 Task: Open Card Horticulture Review in Board Business Process Automation to Workspace Consulting and add a team member Softage.4@softage.net, a label Green, a checklist Financial Planning and Analysis, an attachment from Trello, a color Green and finally, add a card description 'Develop and launch new customer referral program for B2C market' and a comment 'This task presents an opportunity to demonstrate our leadership and decision-making skills, making informed choices and taking action.'. Add a start date 'Jan 08, 1900' with a due date 'Jan 15, 1900'
Action: Mouse moved to (456, 148)
Screenshot: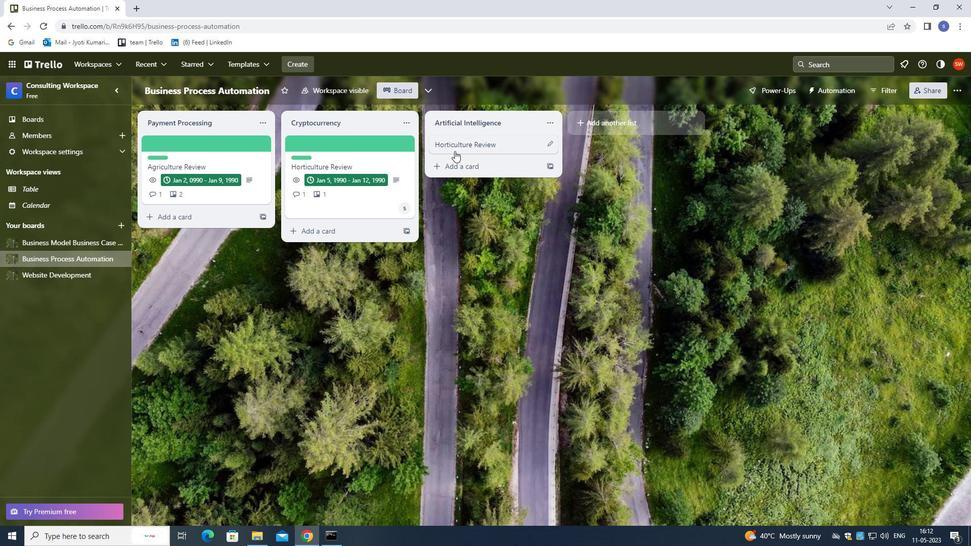 
Action: Mouse pressed left at (456, 148)
Screenshot: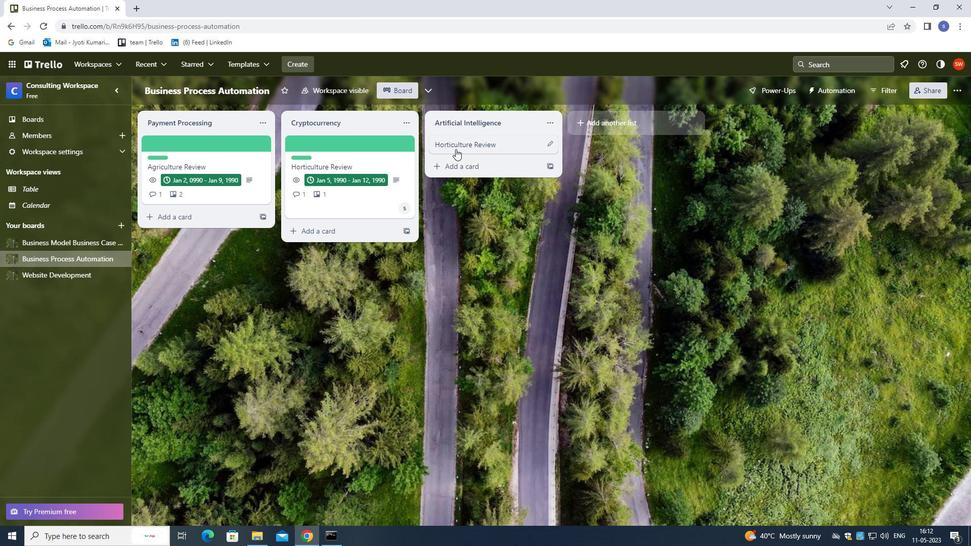 
Action: Mouse moved to (638, 175)
Screenshot: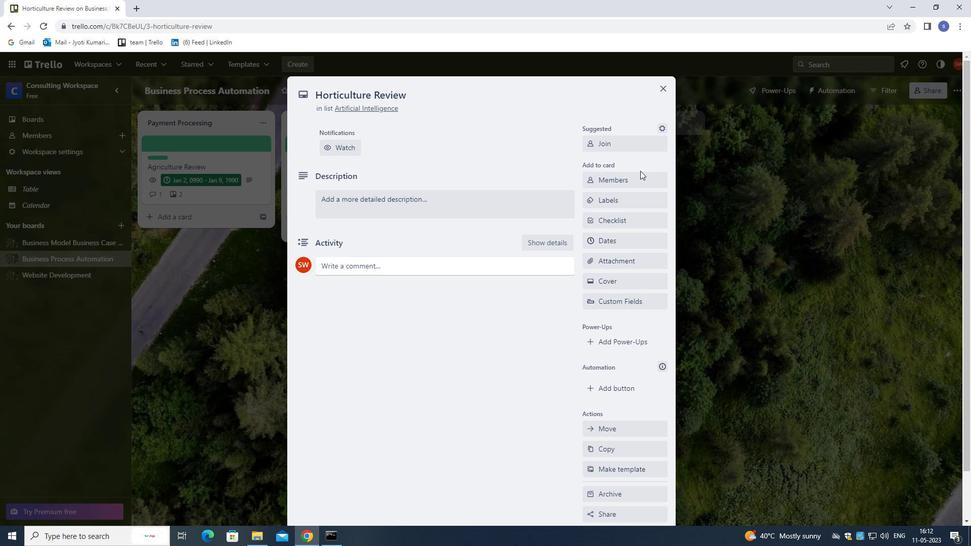
Action: Mouse pressed left at (638, 175)
Screenshot: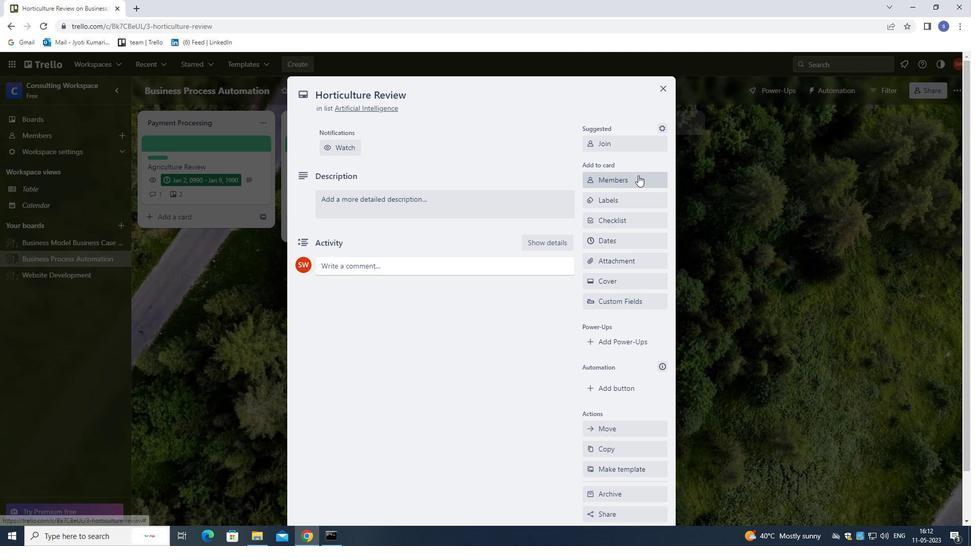
Action: Mouse moved to (314, 0)
Screenshot: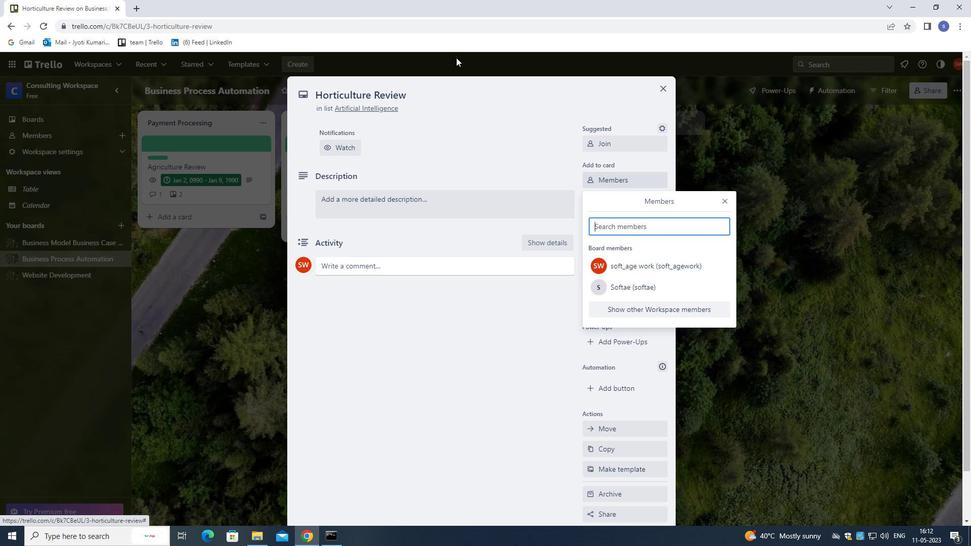 
Action: Key pressed softage.4<Key.shift>@SOFTAGE.NET
Screenshot: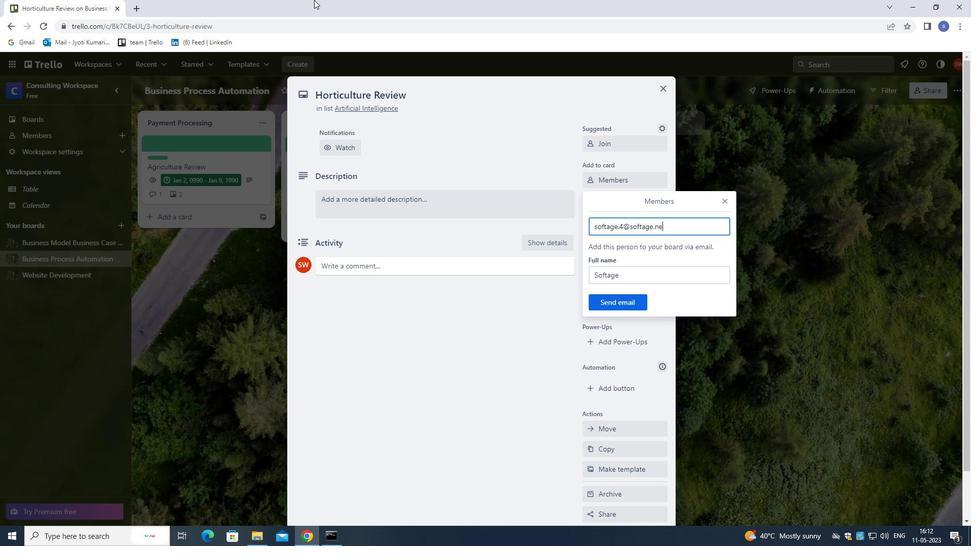 
Action: Mouse moved to (608, 302)
Screenshot: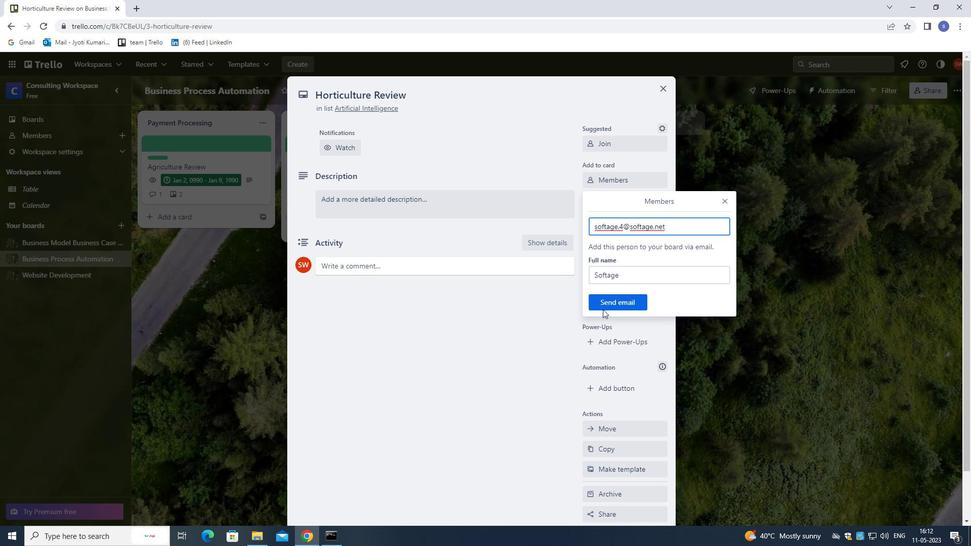
Action: Mouse pressed left at (608, 302)
Screenshot: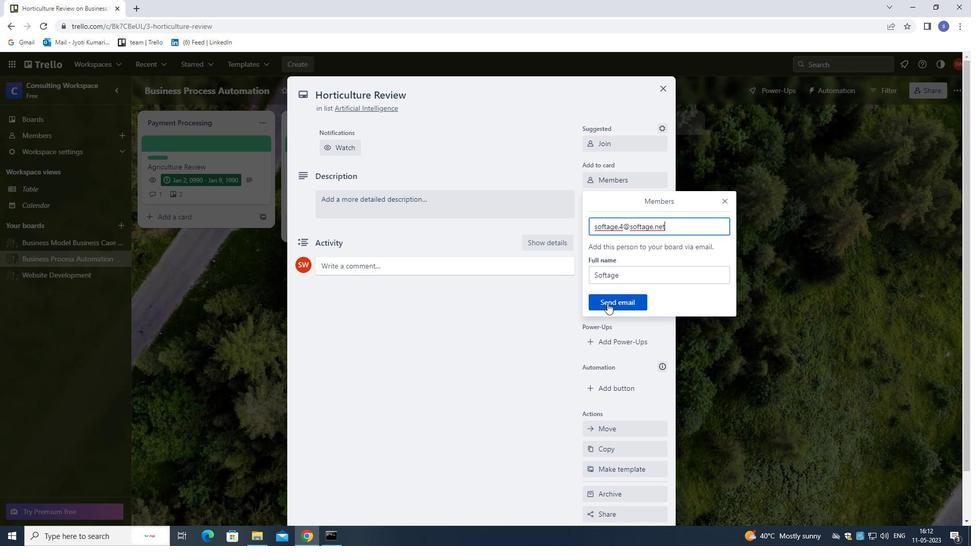 
Action: Mouse moved to (616, 201)
Screenshot: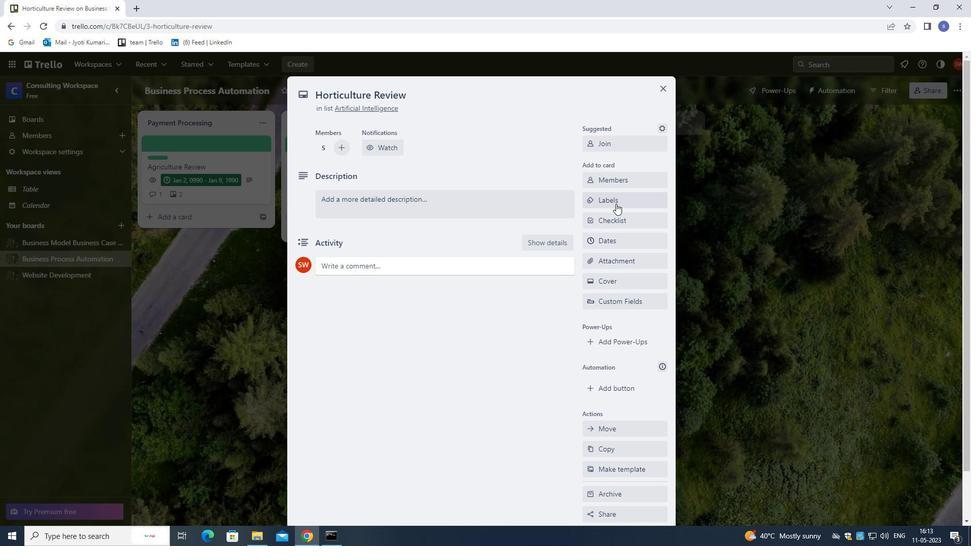 
Action: Mouse pressed left at (616, 201)
Screenshot: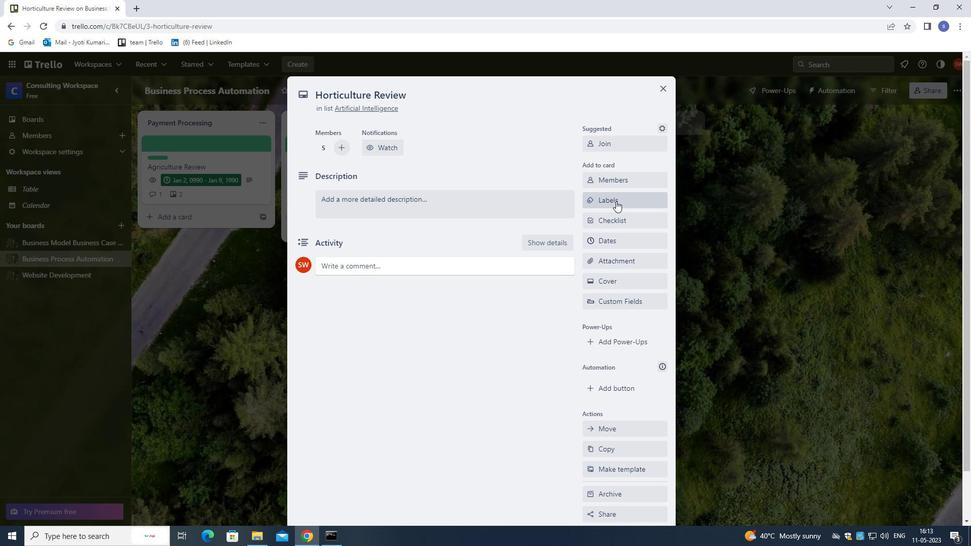 
Action: Mouse moved to (613, 201)
Screenshot: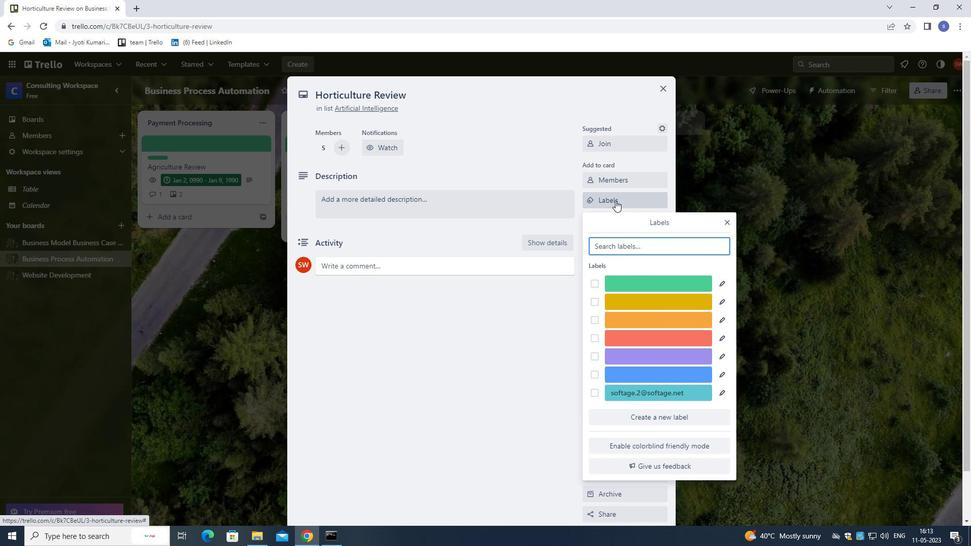 
Action: Key pressed G
Screenshot: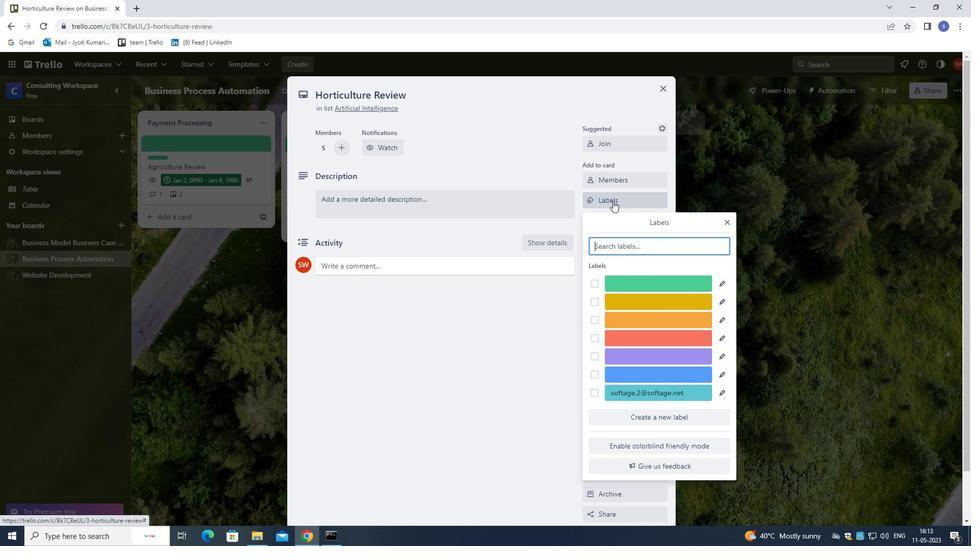 
Action: Mouse moved to (596, 283)
Screenshot: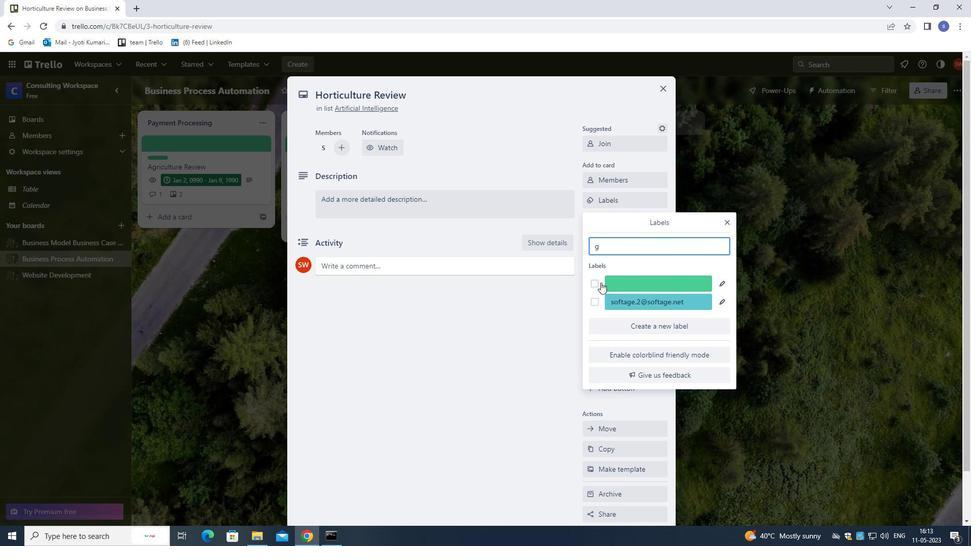 
Action: Mouse pressed left at (596, 283)
Screenshot: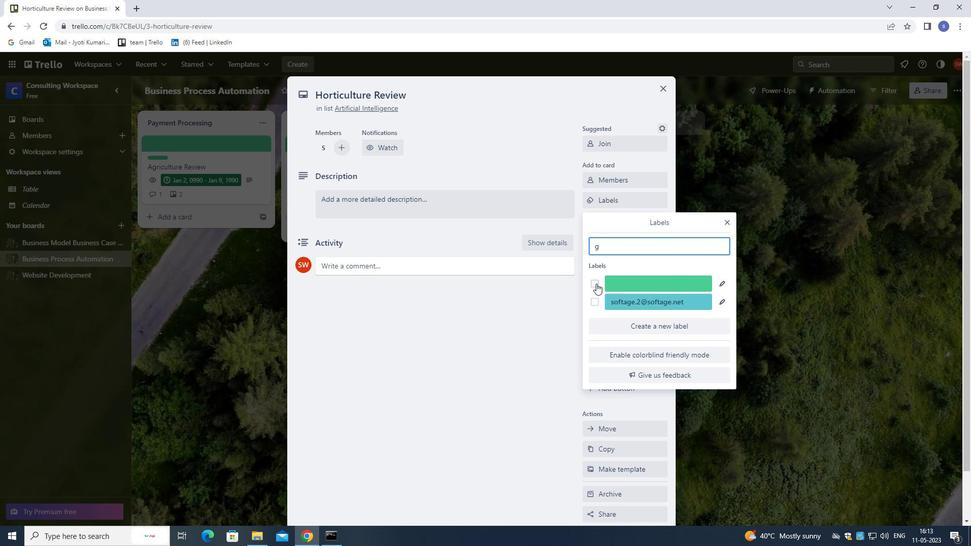 
Action: Mouse moved to (728, 225)
Screenshot: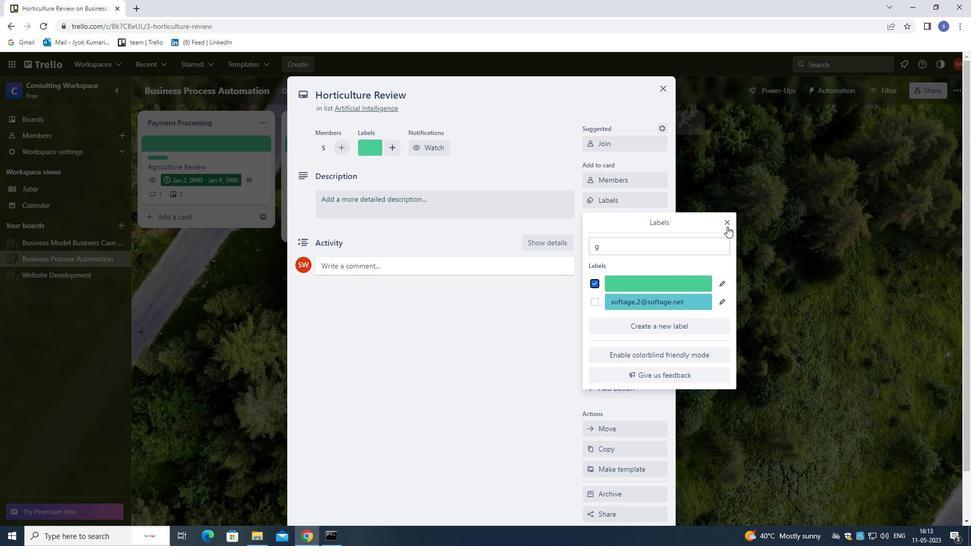 
Action: Mouse pressed left at (728, 225)
Screenshot: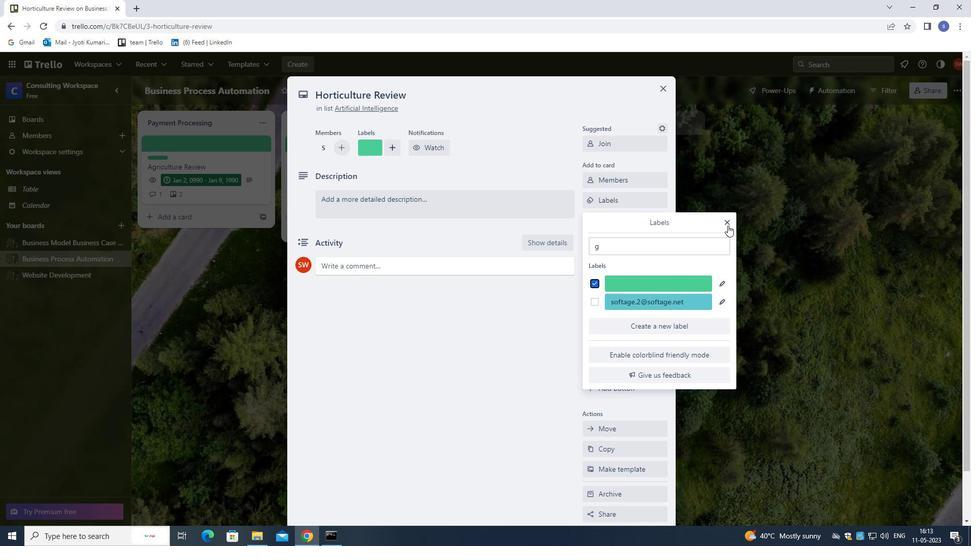 
Action: Mouse moved to (627, 220)
Screenshot: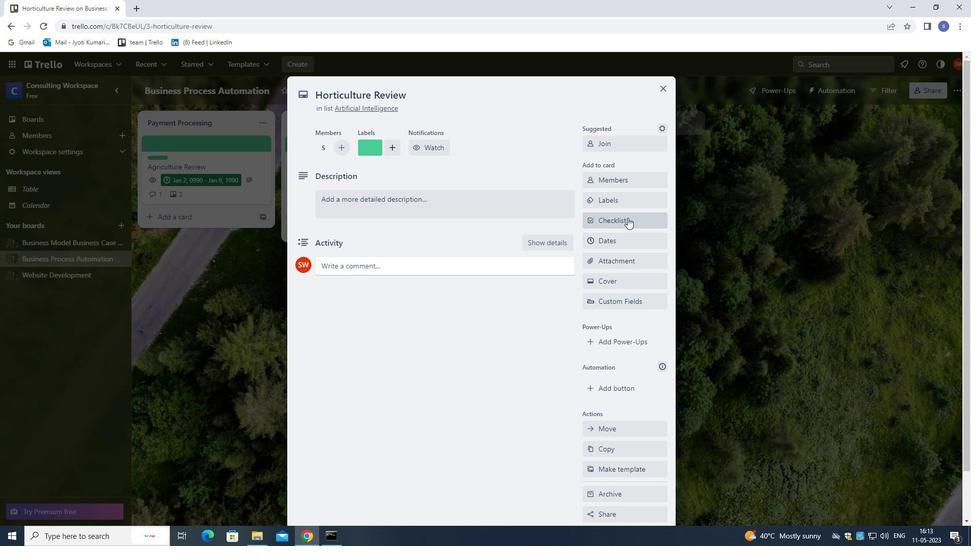 
Action: Mouse pressed left at (627, 220)
Screenshot: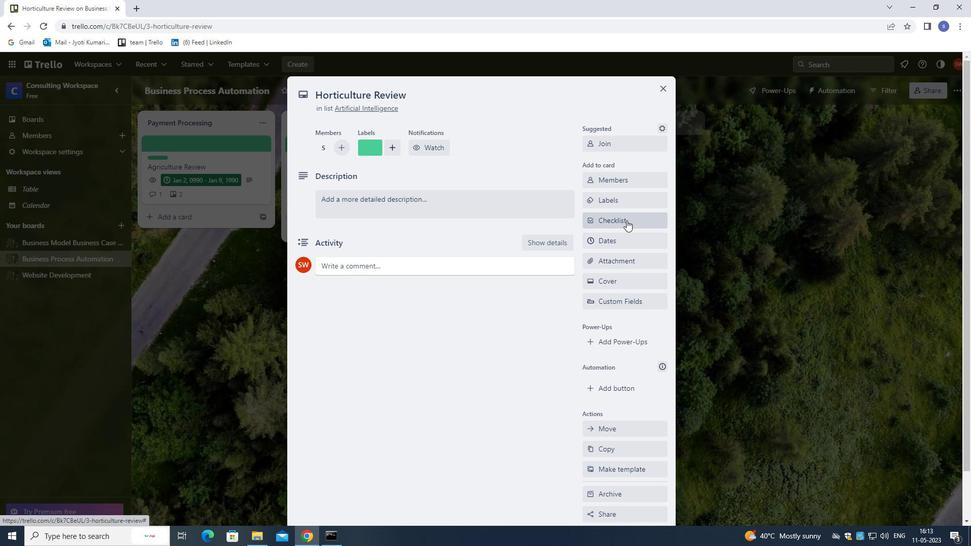 
Action: Mouse moved to (449, 89)
Screenshot: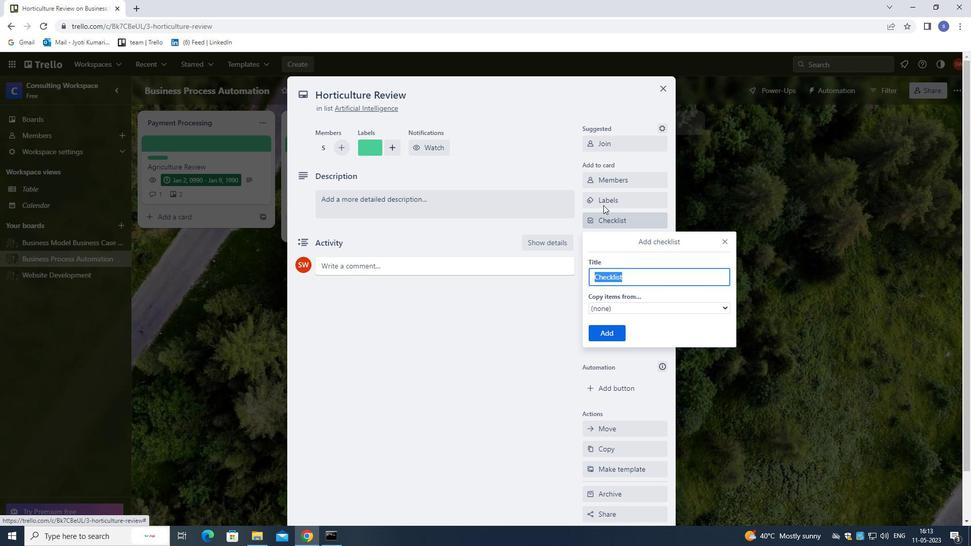 
Action: Key pressed <Key.shift>FINANCIAL
Screenshot: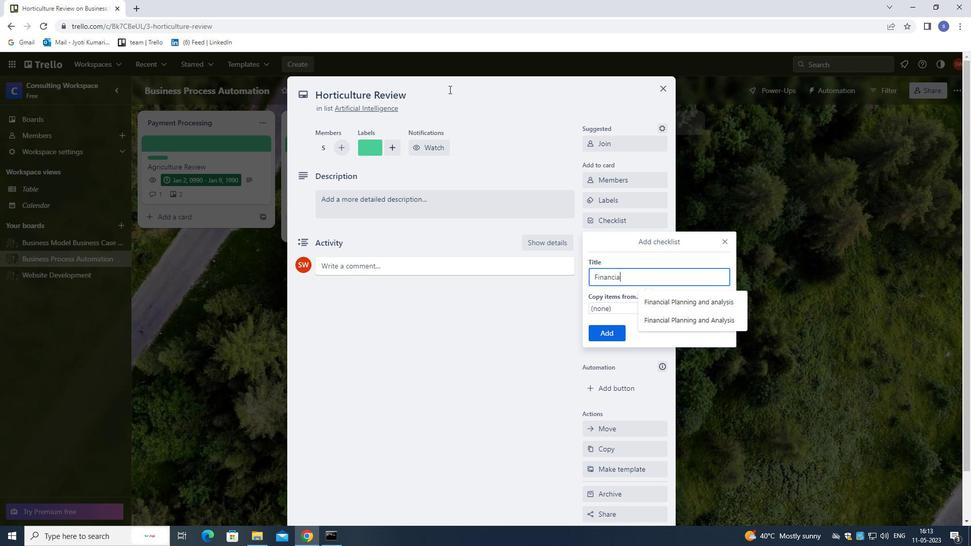 
Action: Mouse moved to (659, 306)
Screenshot: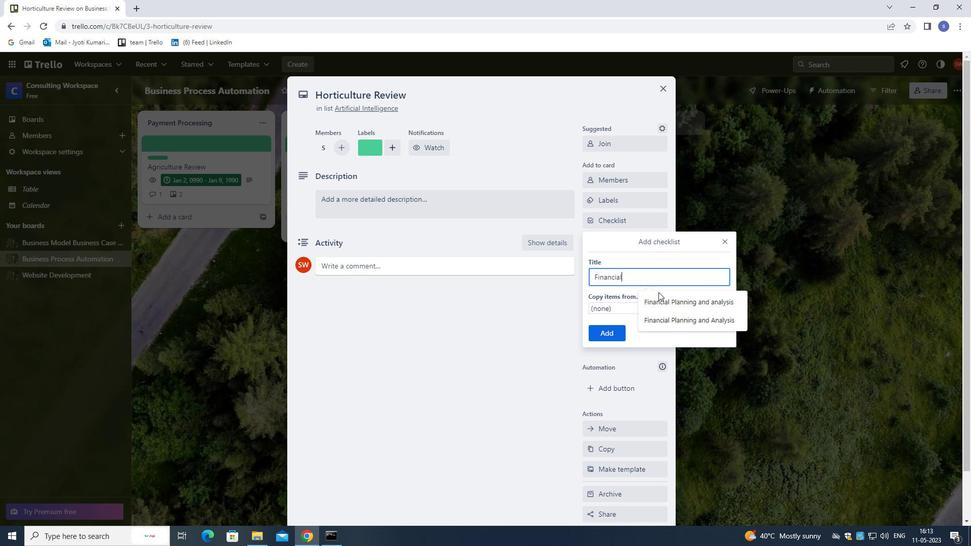 
Action: Mouse pressed left at (659, 306)
Screenshot: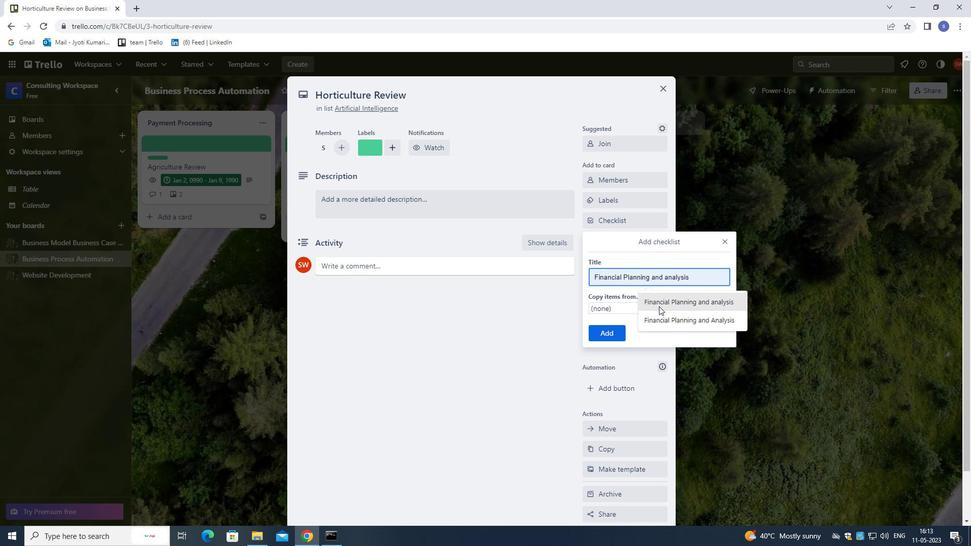 
Action: Mouse moved to (617, 330)
Screenshot: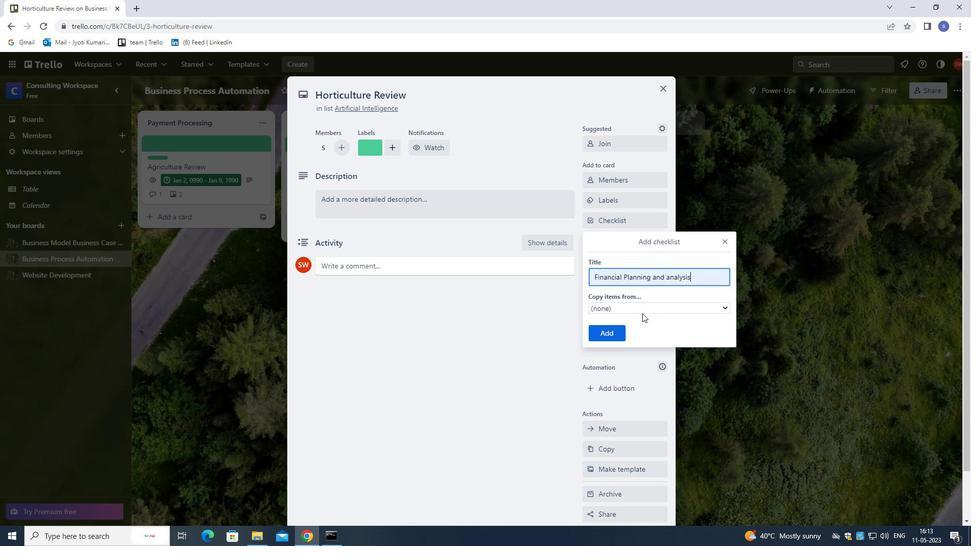 
Action: Mouse pressed left at (617, 330)
Screenshot: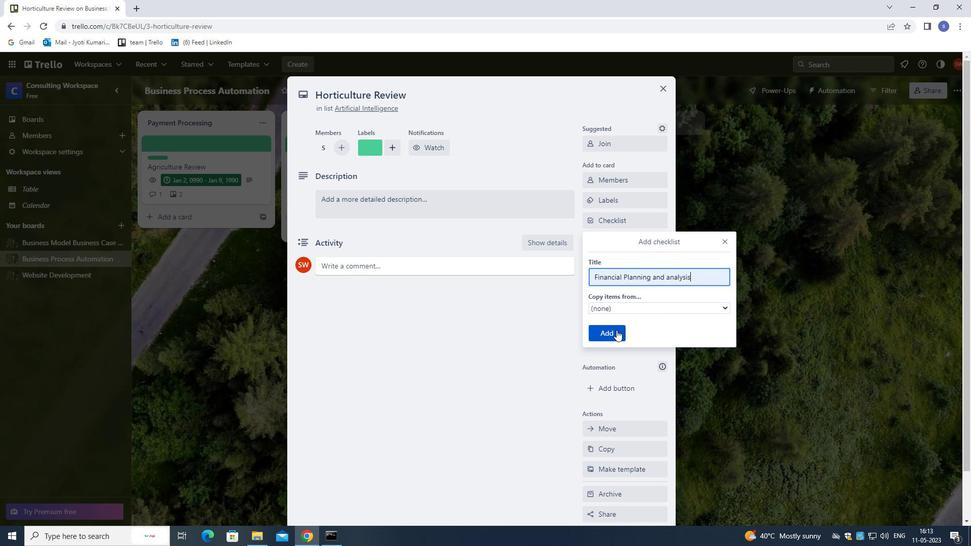 
Action: Mouse moved to (619, 244)
Screenshot: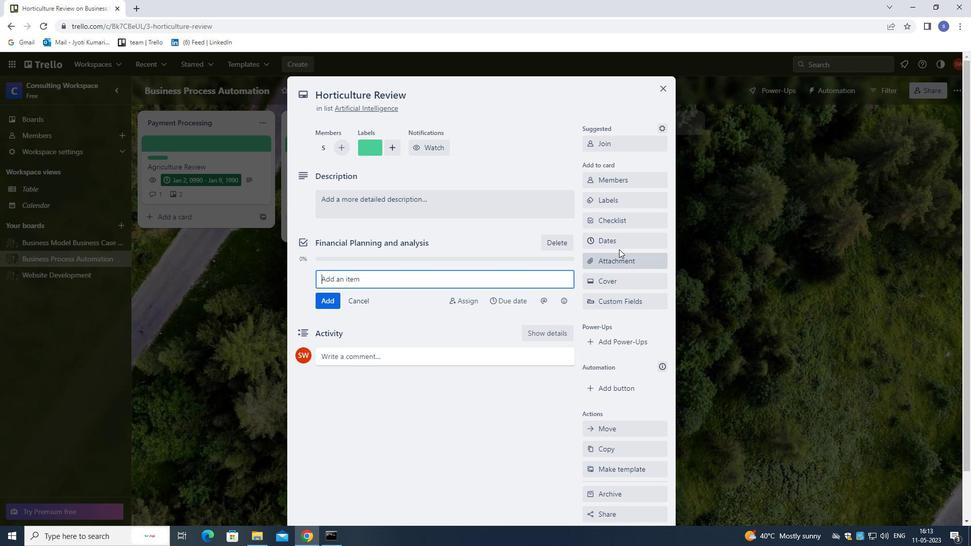 
Action: Mouse pressed left at (619, 244)
Screenshot: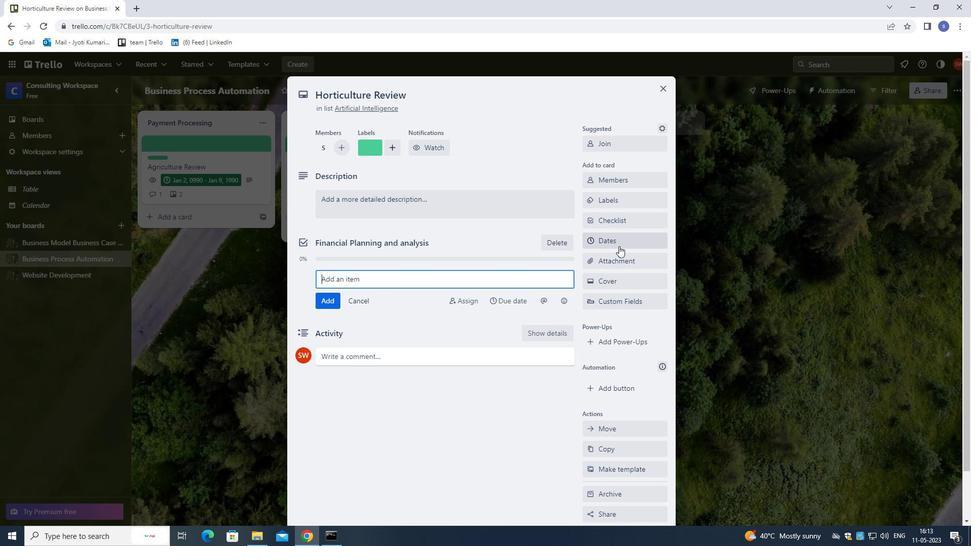 
Action: Mouse moved to (594, 276)
Screenshot: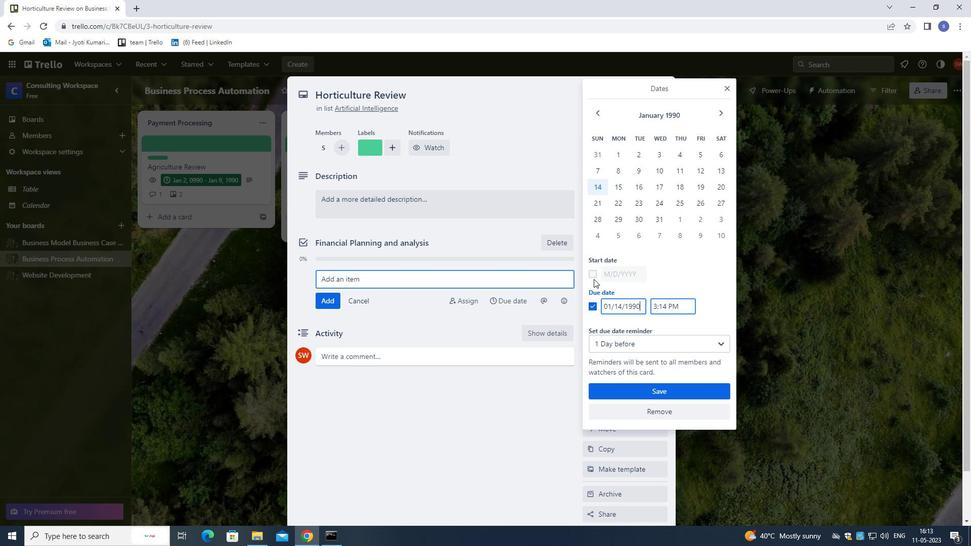 
Action: Mouse pressed left at (594, 276)
Screenshot: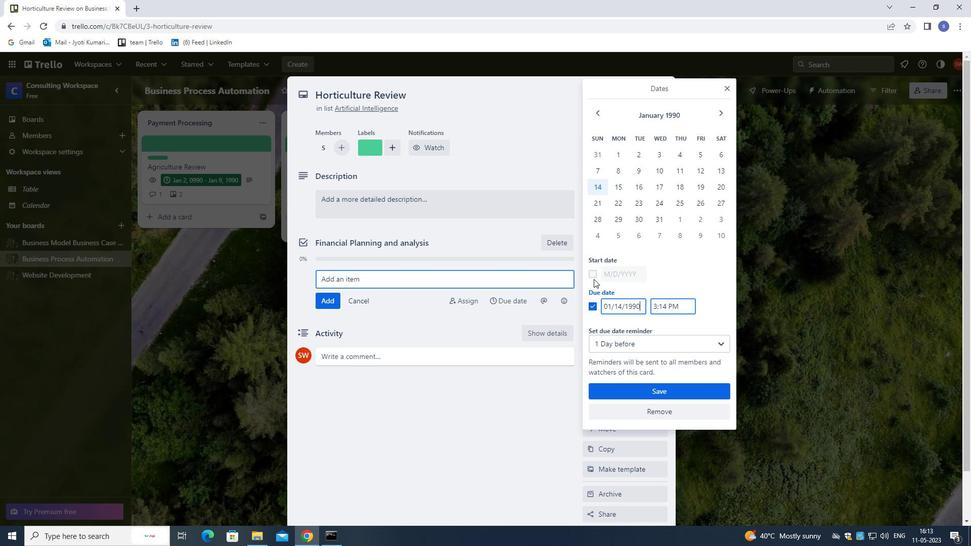 
Action: Mouse moved to (621, 272)
Screenshot: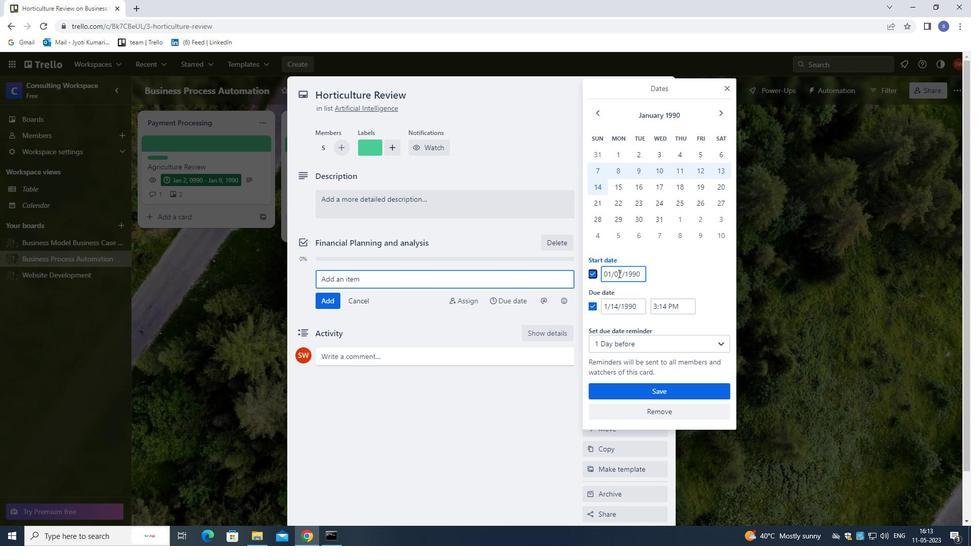 
Action: Mouse pressed left at (621, 272)
Screenshot: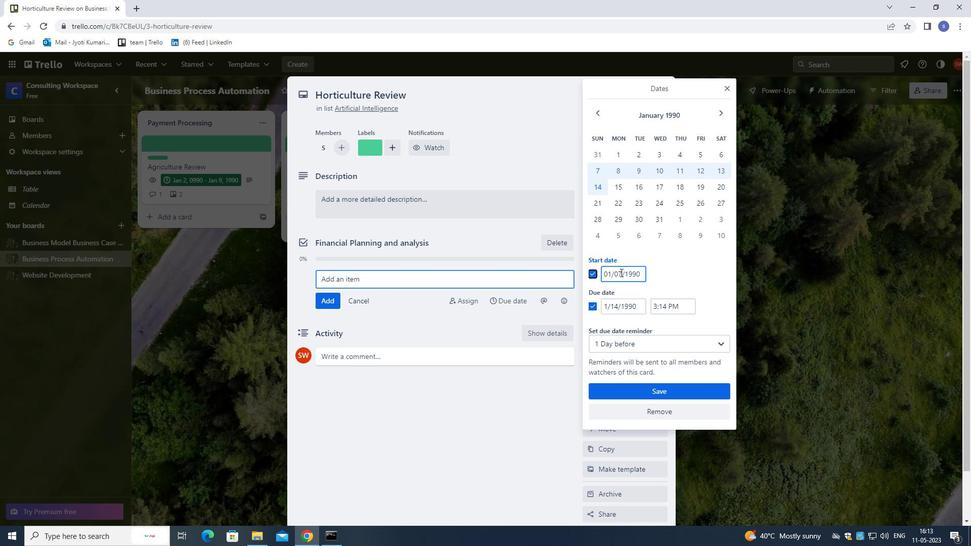 
Action: Mouse moved to (253, 120)
Screenshot: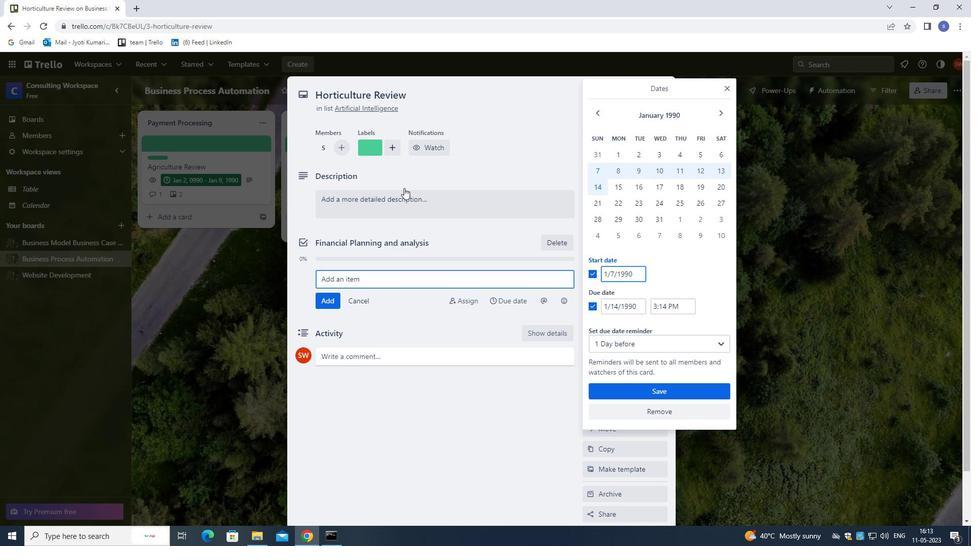 
Action: Key pressed <Key.left><Key.left><Key.left><Key.right><Key.backspace>8
Screenshot: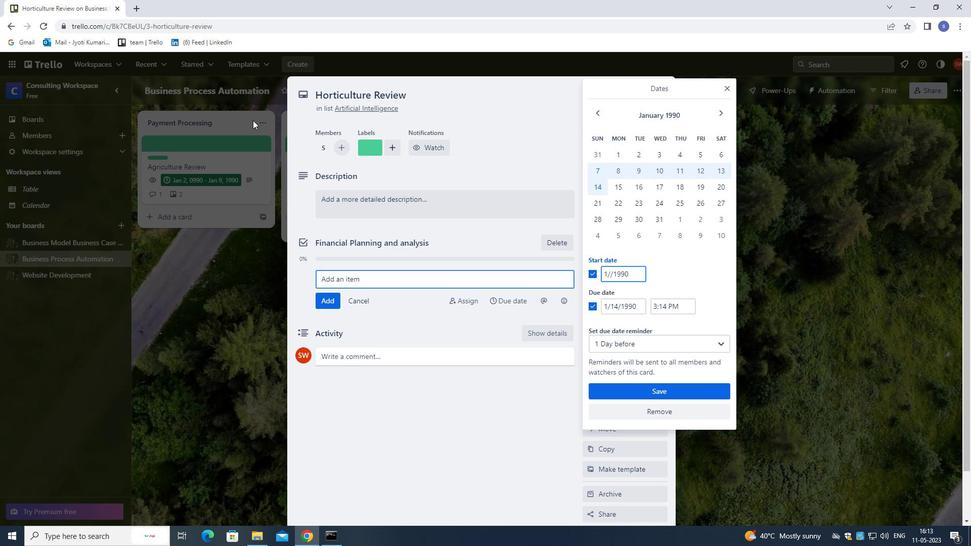 
Action: Mouse moved to (618, 307)
Screenshot: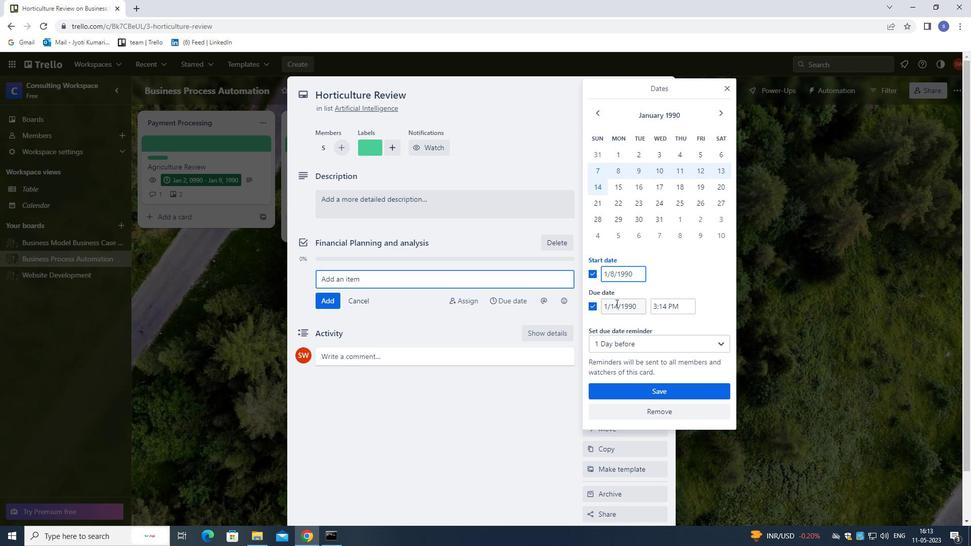 
Action: Mouse pressed left at (618, 307)
Screenshot: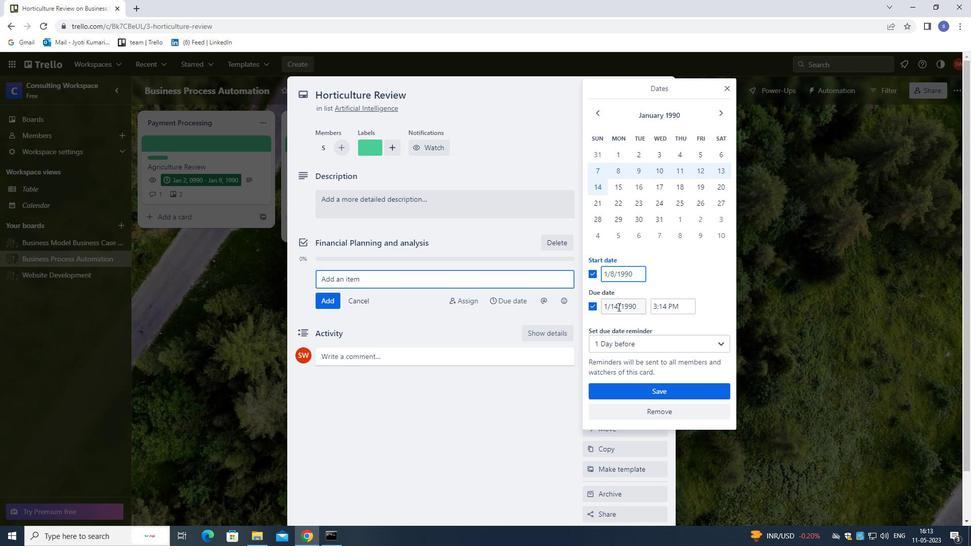 
Action: Mouse moved to (421, 185)
Screenshot: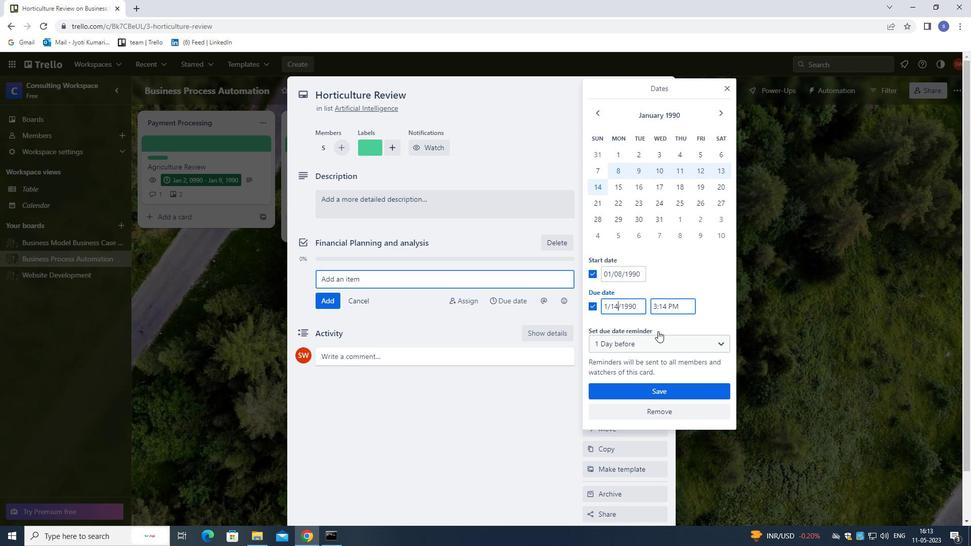 
Action: Key pressed <Key.backspace>5
Screenshot: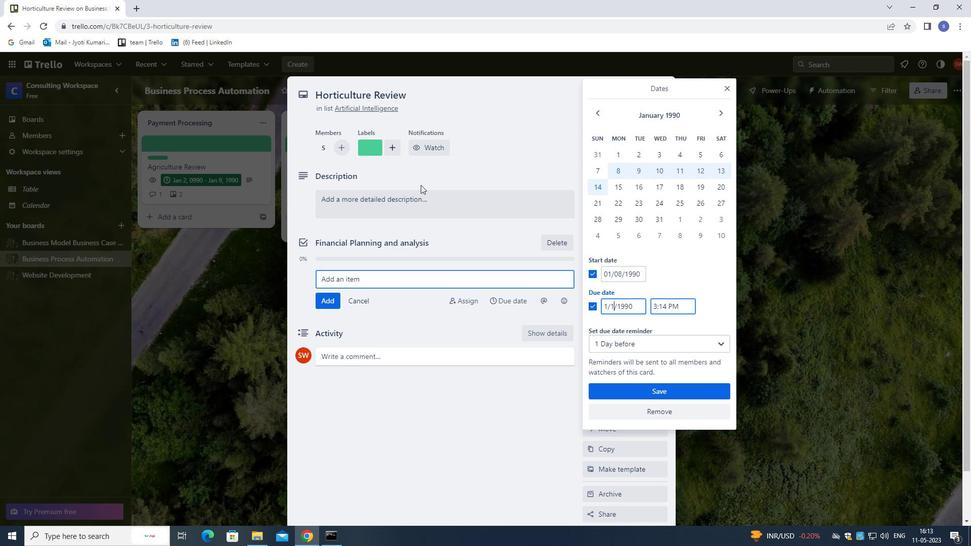 
Action: Mouse moved to (635, 393)
Screenshot: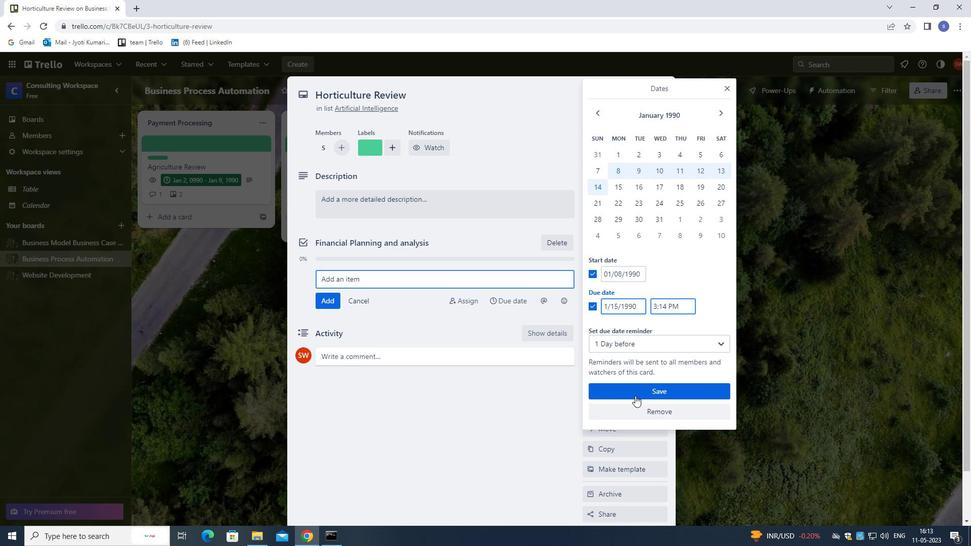
Action: Mouse pressed left at (635, 393)
Screenshot: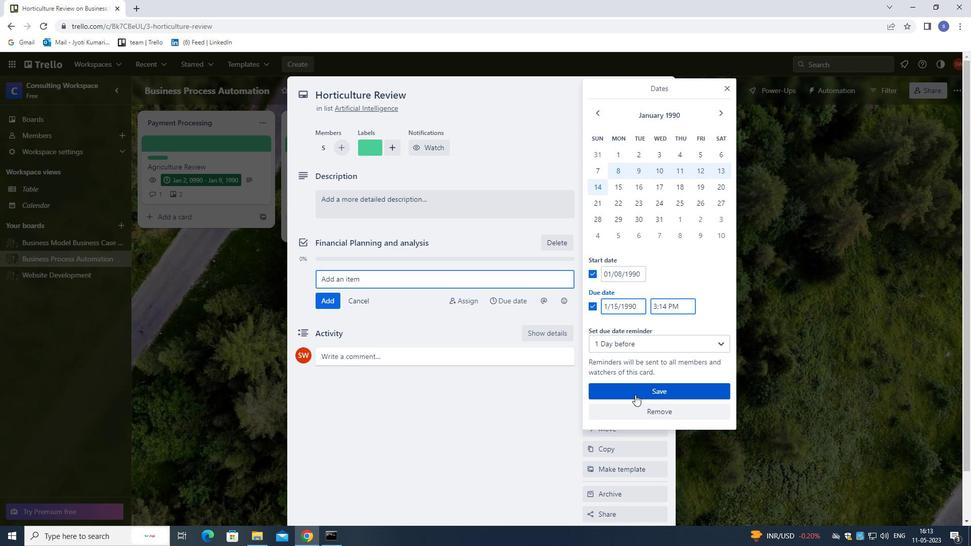 
Action: Mouse moved to (633, 261)
Screenshot: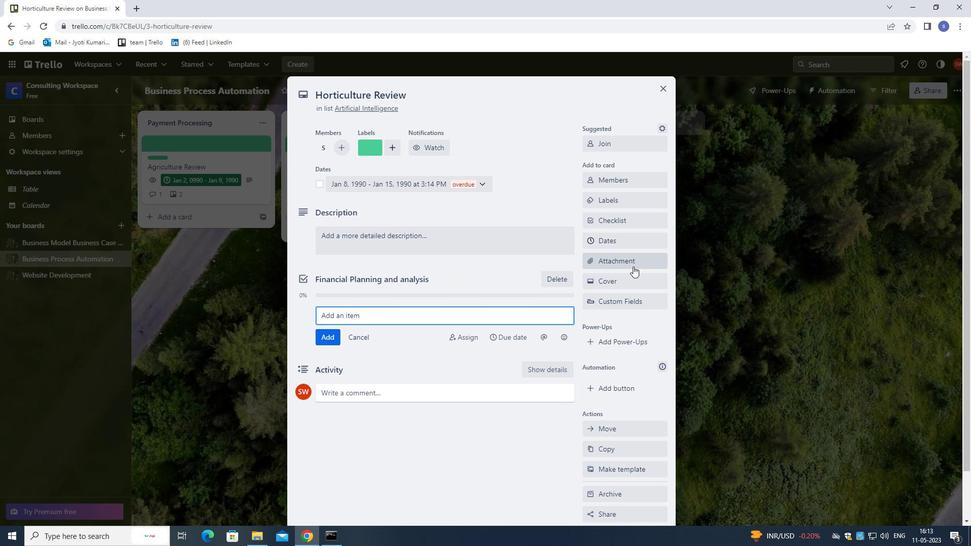 
Action: Mouse pressed left at (633, 261)
Screenshot: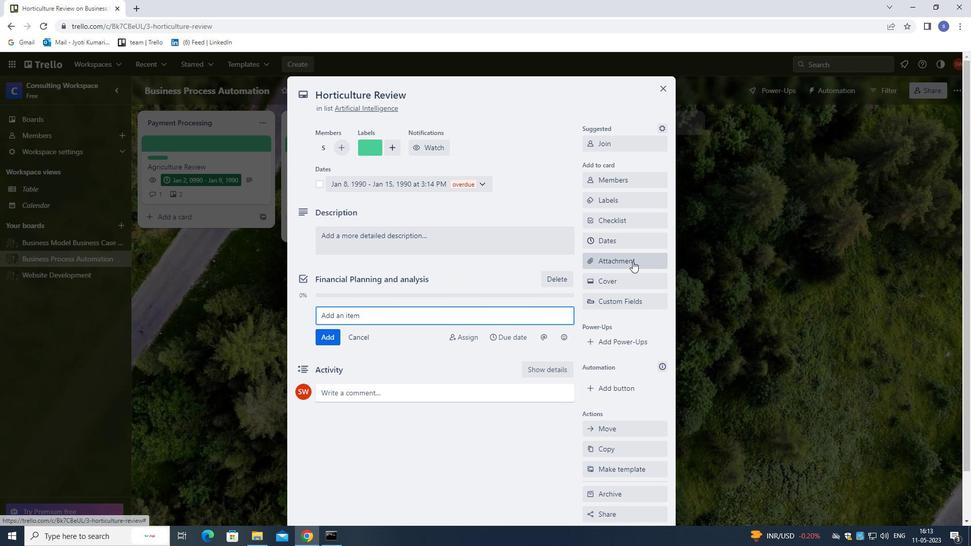
Action: Mouse moved to (656, 322)
Screenshot: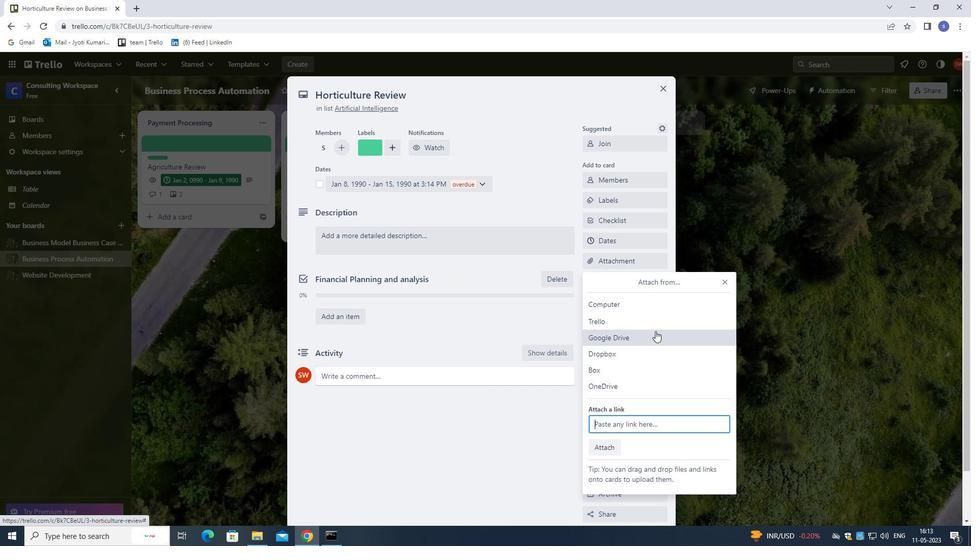 
Action: Mouse pressed left at (656, 322)
Screenshot: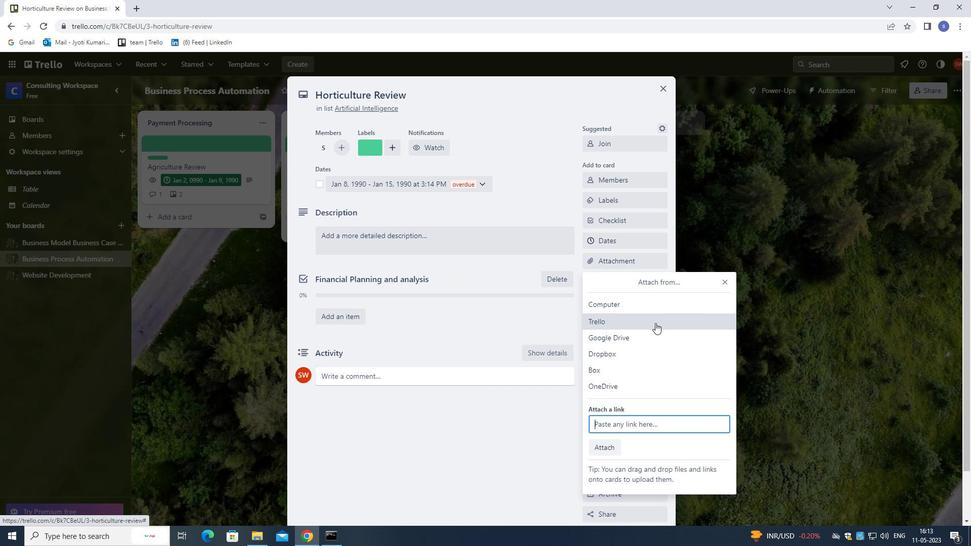 
Action: Mouse pressed left at (656, 322)
Screenshot: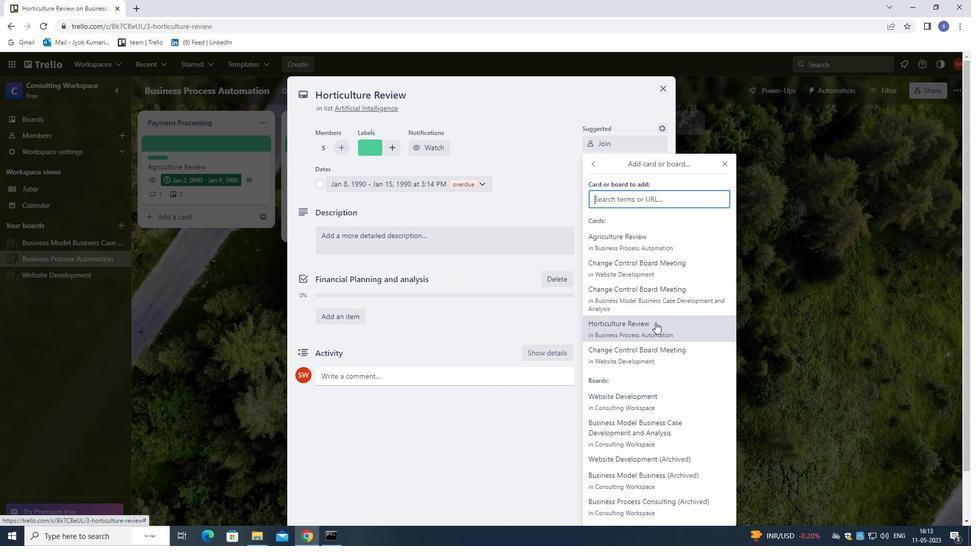 
Action: Mouse moved to (618, 282)
Screenshot: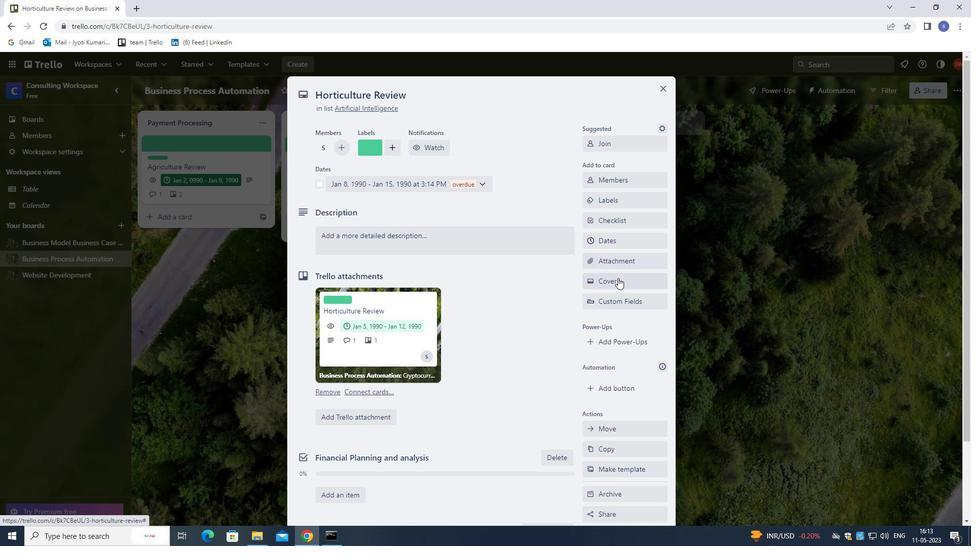 
Action: Mouse pressed left at (618, 282)
Screenshot: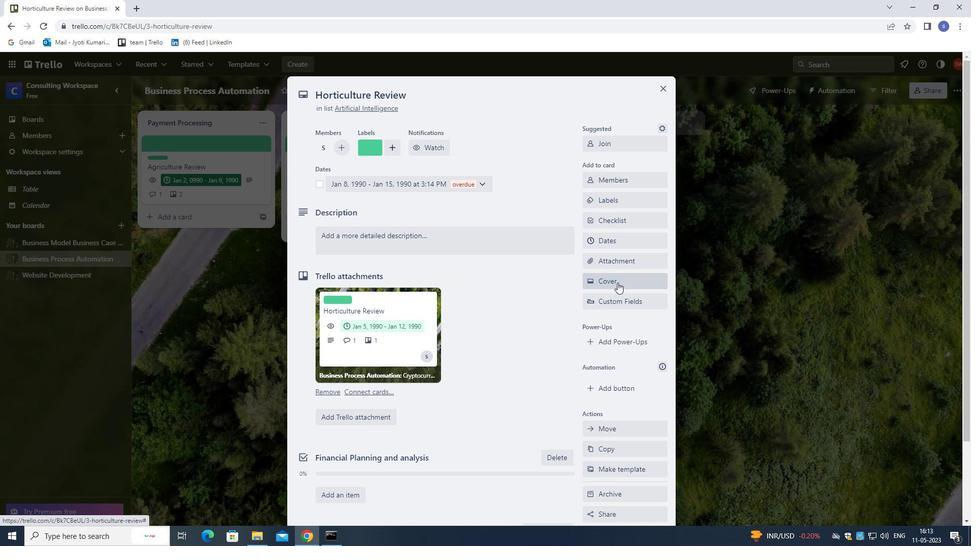 
Action: Mouse moved to (597, 323)
Screenshot: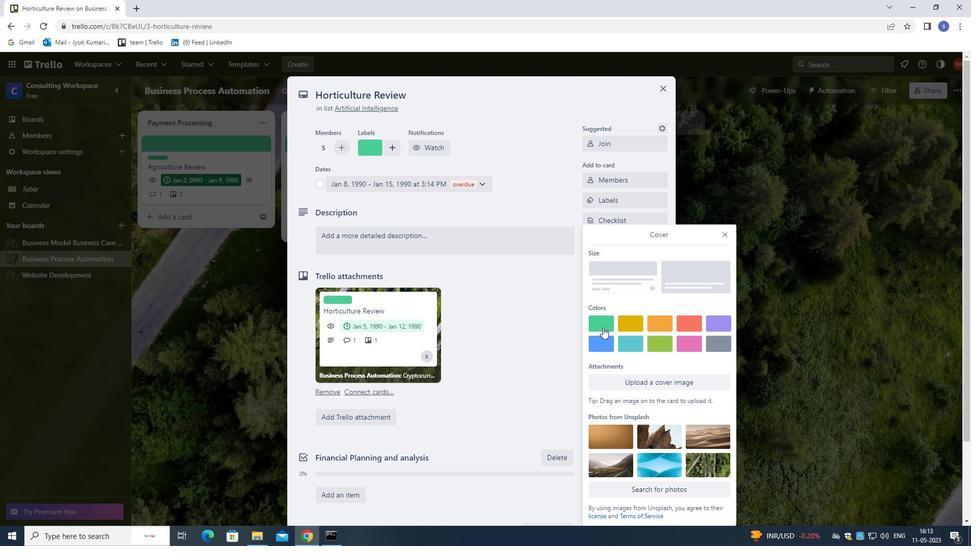 
Action: Mouse pressed left at (597, 323)
Screenshot: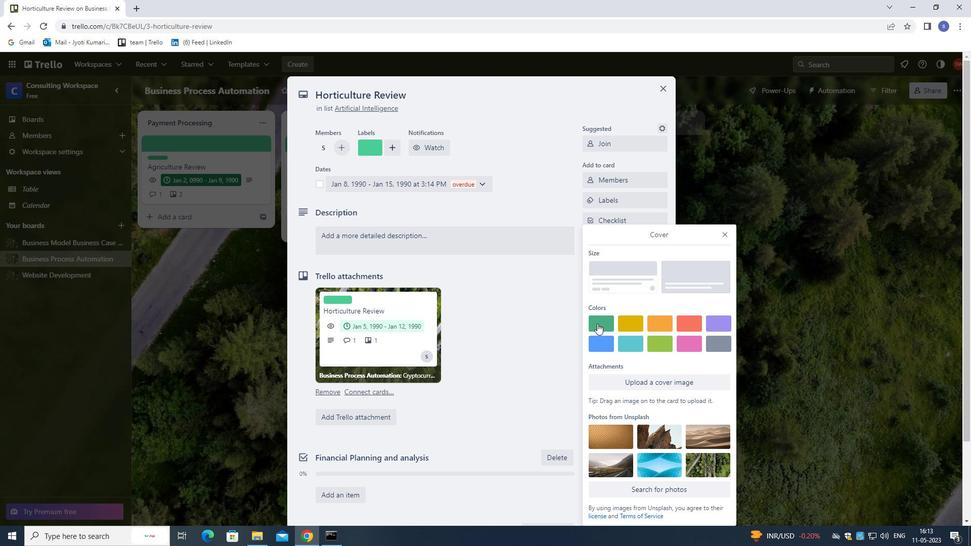 
Action: Mouse moved to (723, 216)
Screenshot: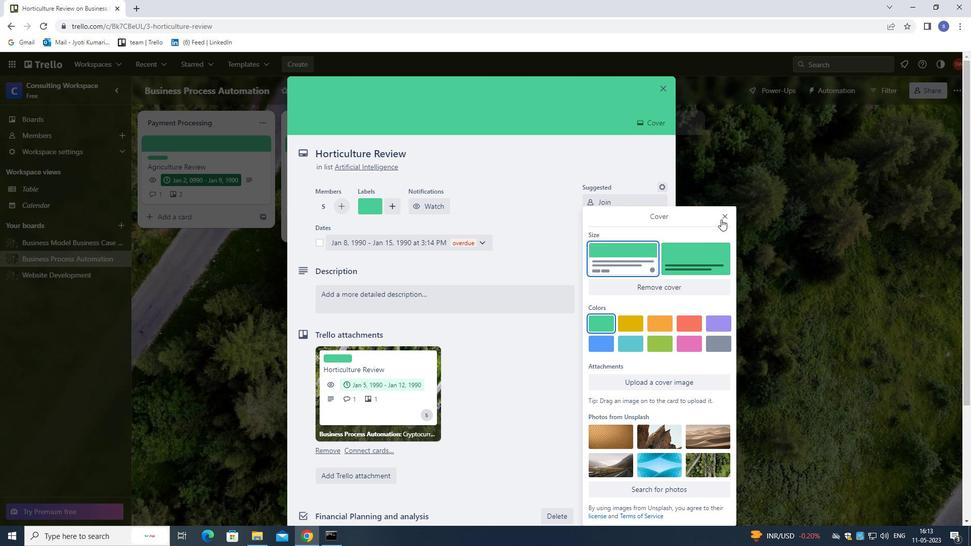 
Action: Mouse pressed left at (723, 216)
Screenshot: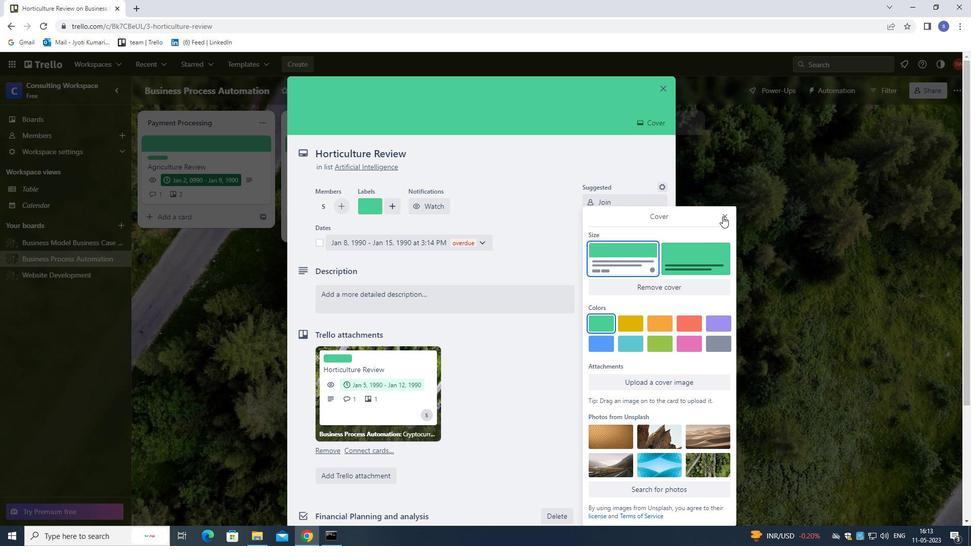 
Action: Mouse moved to (412, 293)
Screenshot: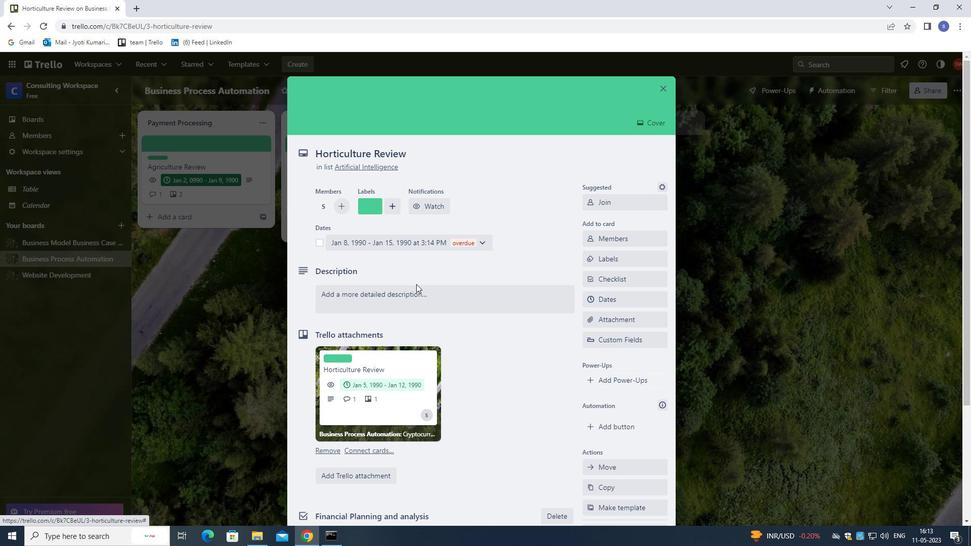 
Action: Mouse pressed left at (412, 293)
Screenshot: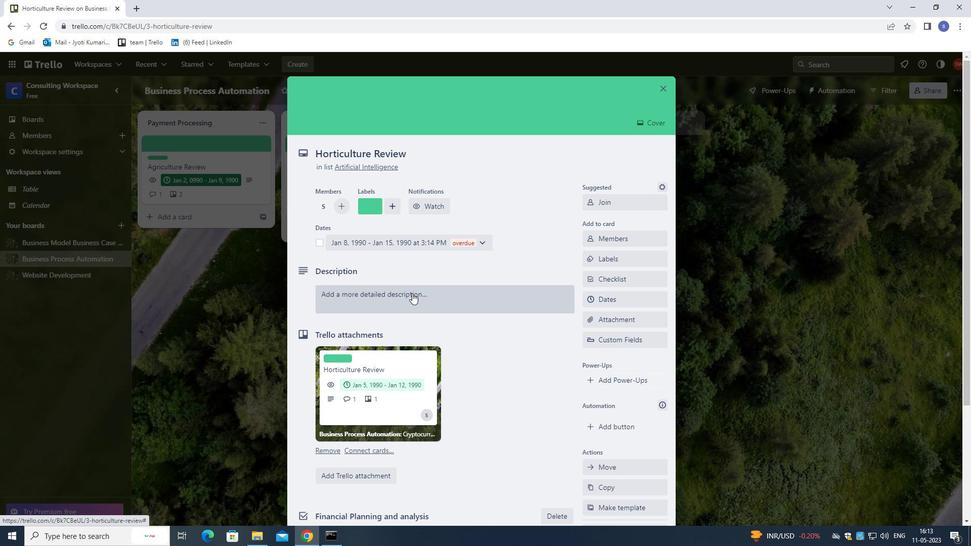 
Action: Mouse moved to (430, 302)
Screenshot: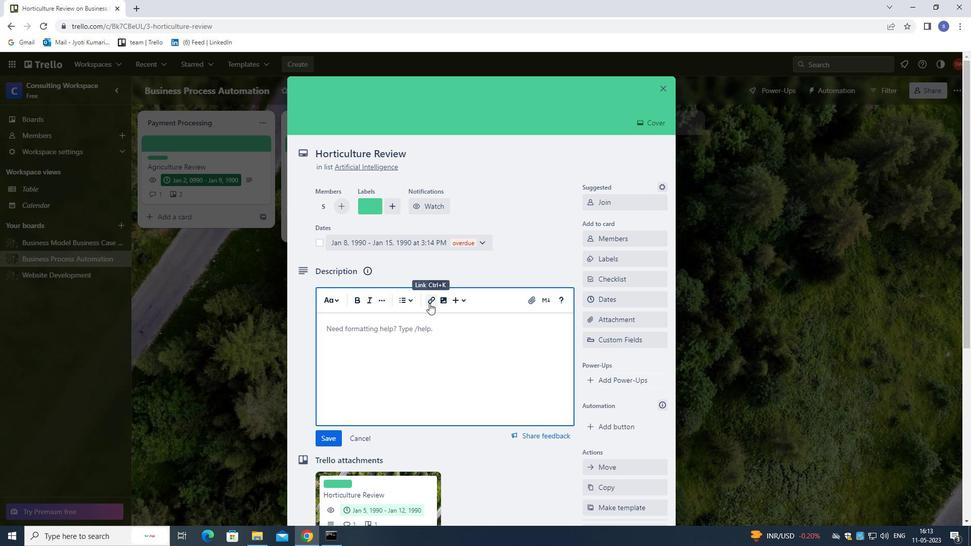 
Action: Key pressed <Key.shift>DW<Key.backspace>R<Key.backspace>EVELOP<Key.space>AND<Key.space>LUNCH<Key.space>NEW<Key.space>CUSTOMER<Key.space>REDE<Key.backspace><Key.backspace>FERRAL<Key.space>PROGRAM<Key.space>FOR<Key.space><Key.shift>B2<Key.shift>C<Key.space><Key.shift>ME<Key.insert><Key.insert><Key.backspace>ARKET.
Screenshot: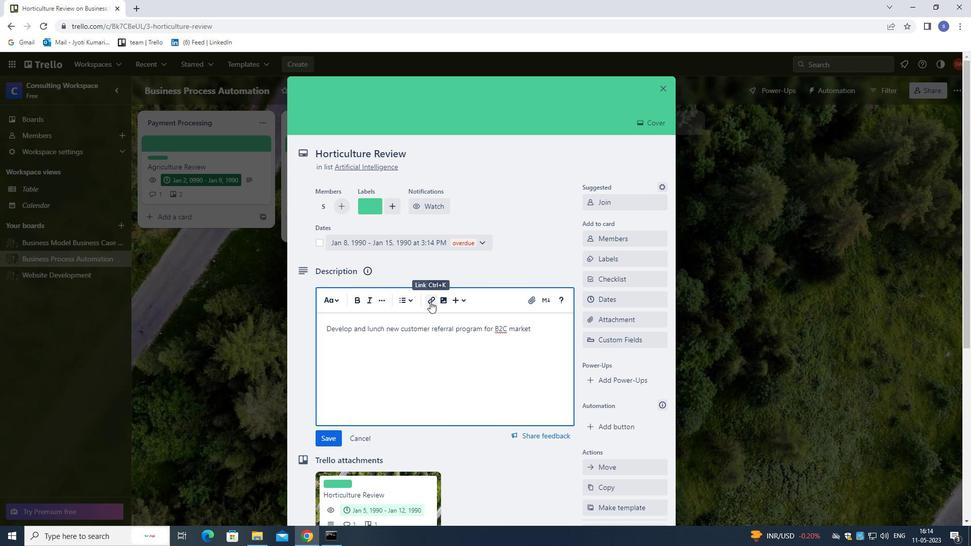 
Action: Mouse moved to (508, 357)
Screenshot: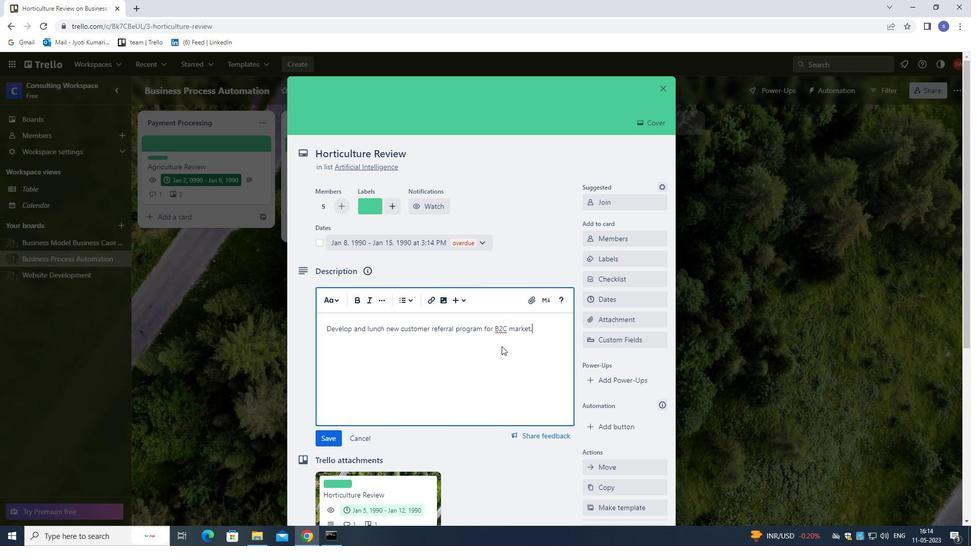 
Action: Mouse scrolled (508, 356) with delta (0, 0)
Screenshot: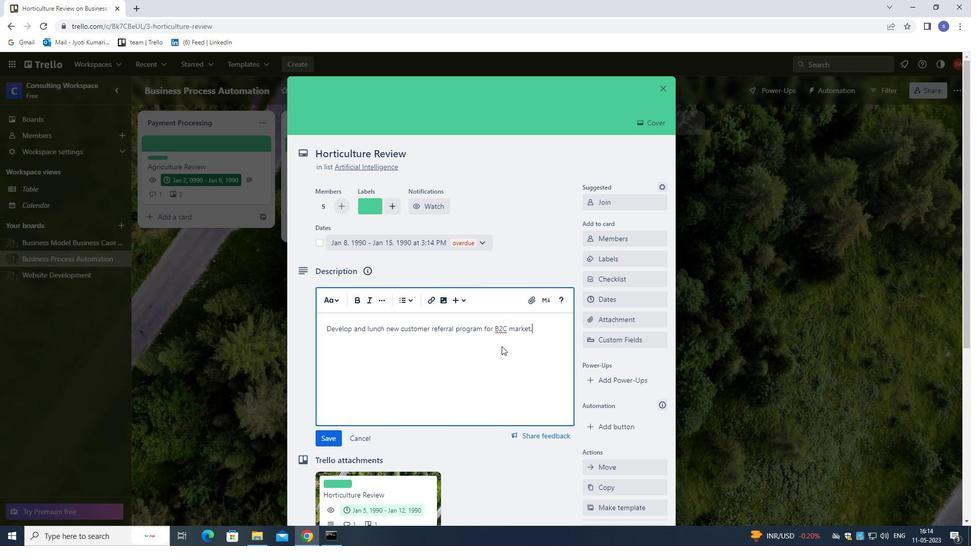 
Action: Mouse moved to (512, 368)
Screenshot: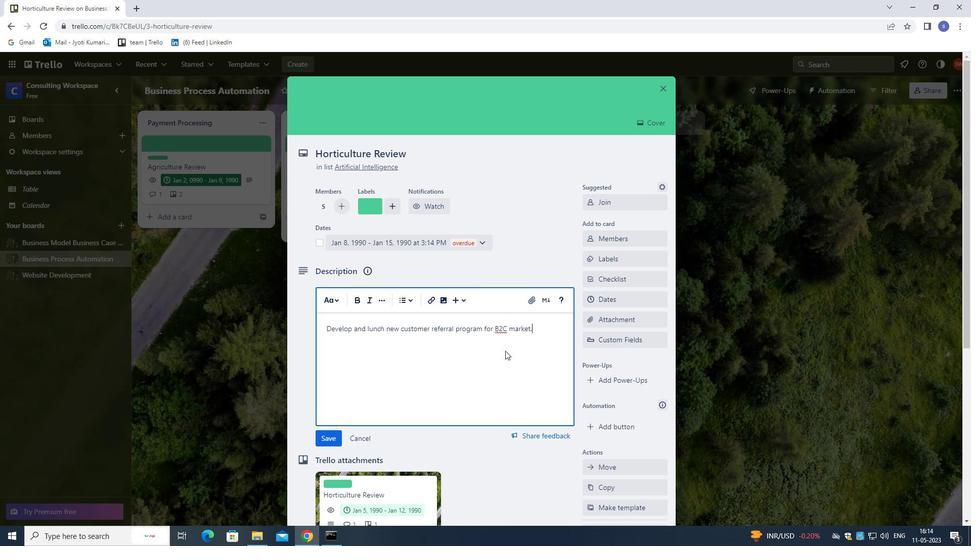 
Action: Mouse scrolled (512, 367) with delta (0, 0)
Screenshot: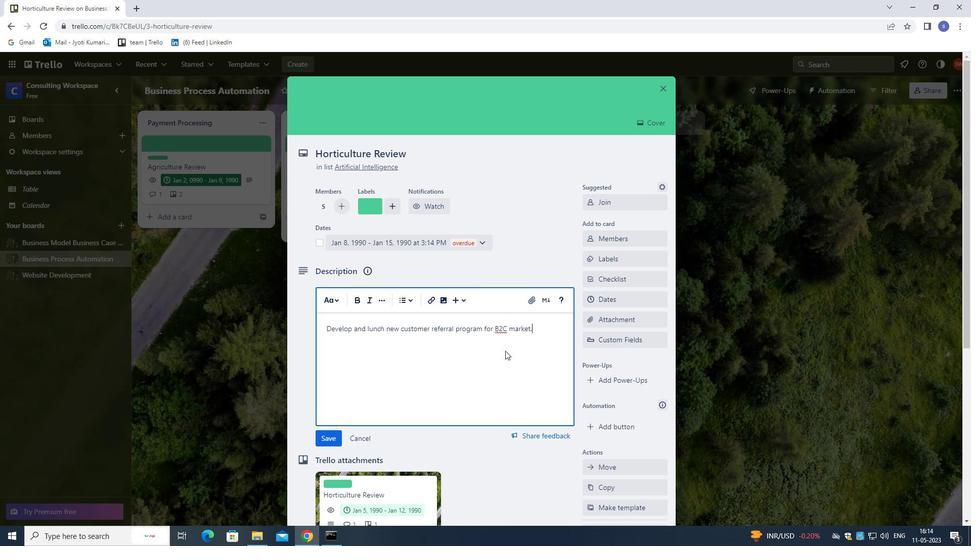 
Action: Mouse moved to (515, 373)
Screenshot: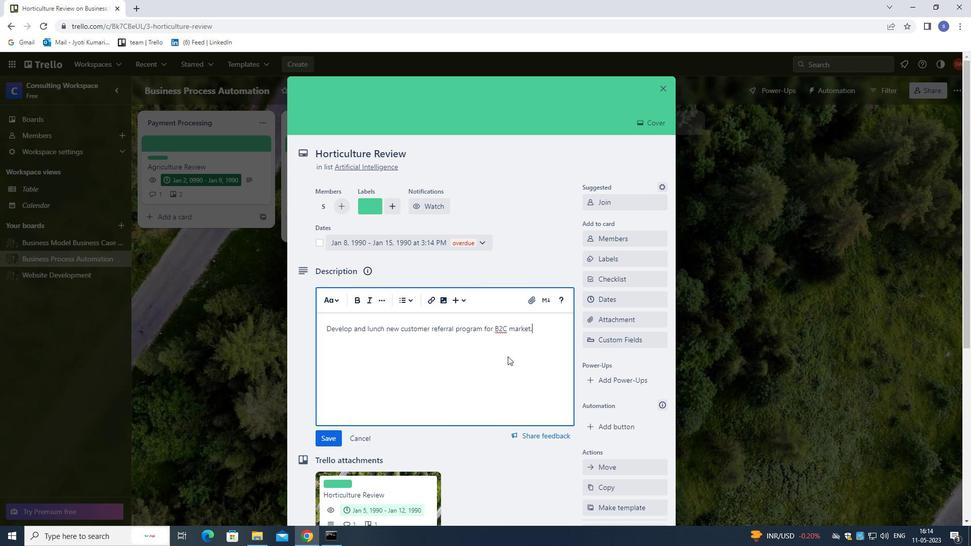 
Action: Mouse scrolled (515, 373) with delta (0, 0)
Screenshot: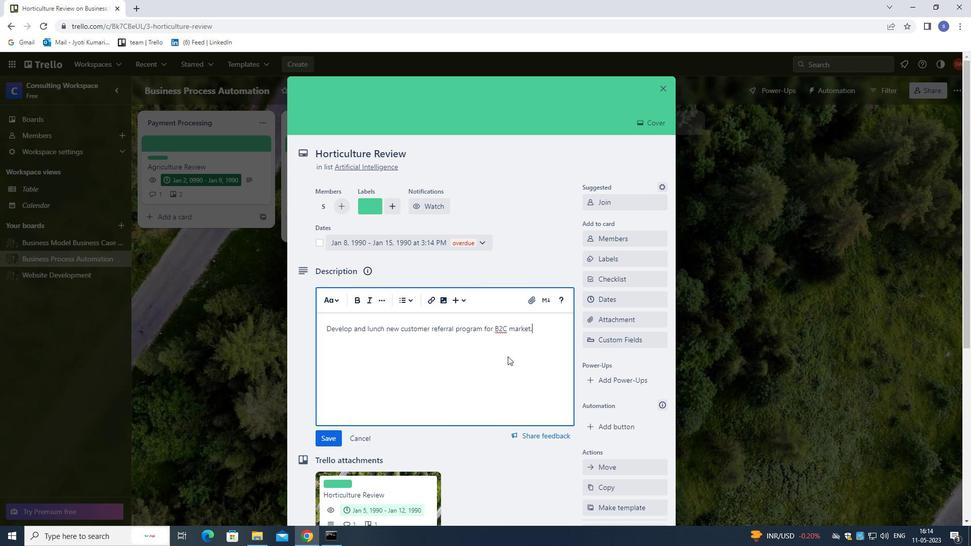 
Action: Mouse moved to (515, 374)
Screenshot: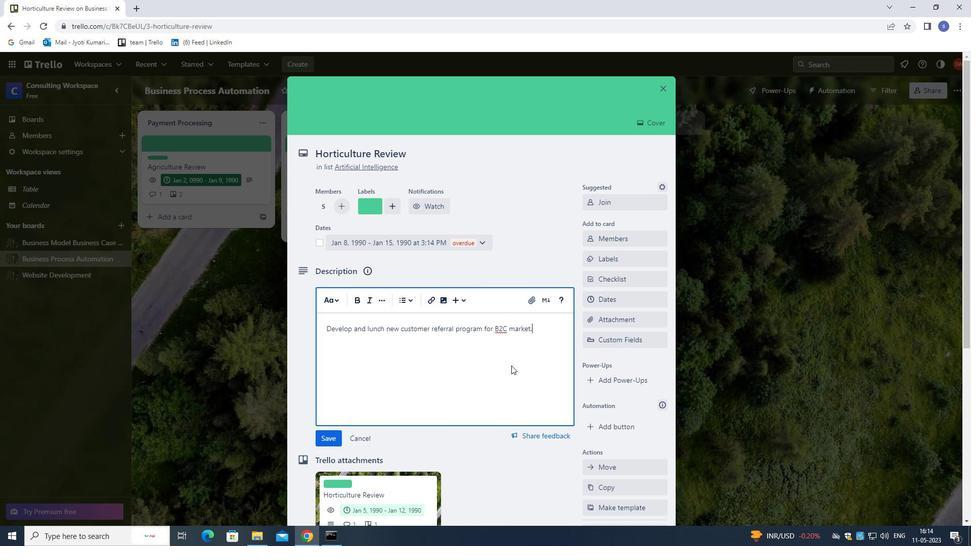 
Action: Mouse scrolled (515, 374) with delta (0, 0)
Screenshot: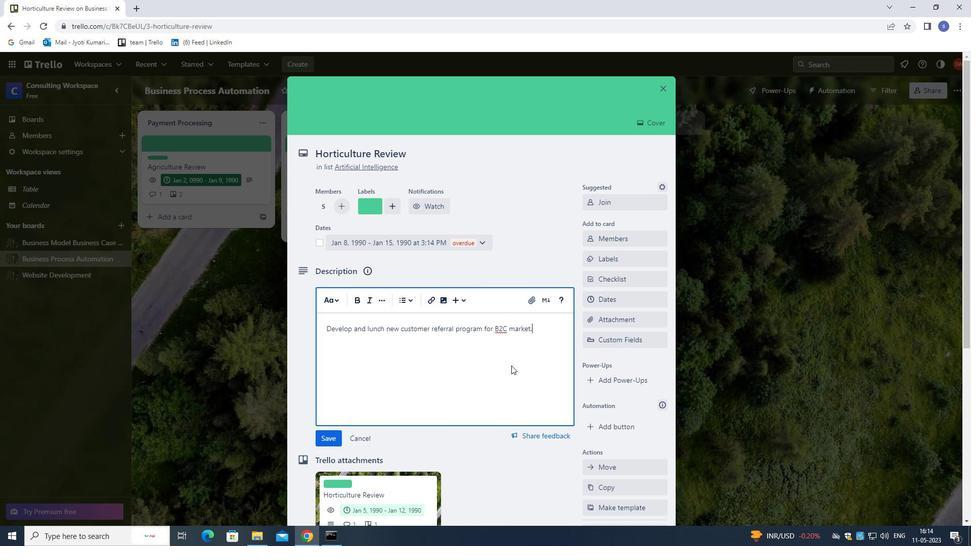 
Action: Mouse moved to (516, 376)
Screenshot: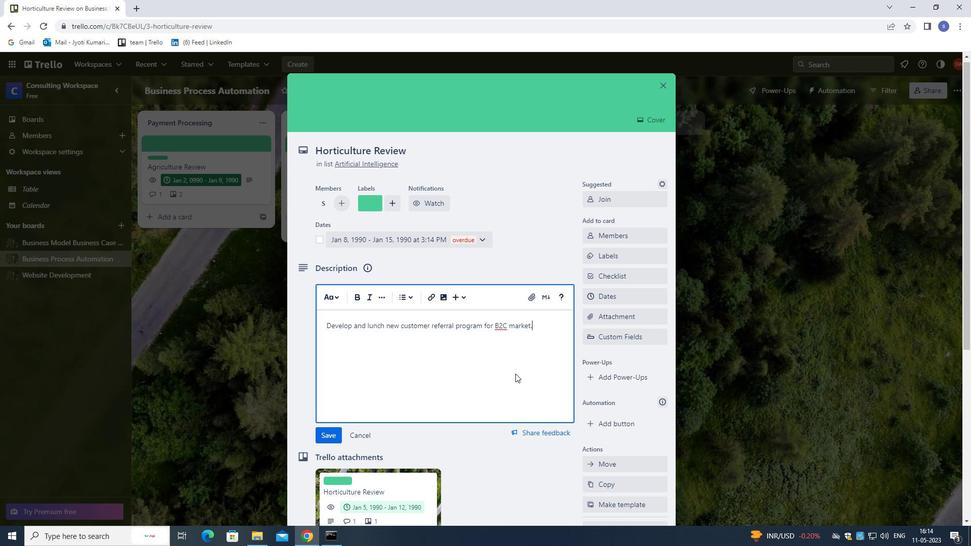 
Action: Mouse scrolled (516, 376) with delta (0, 0)
Screenshot: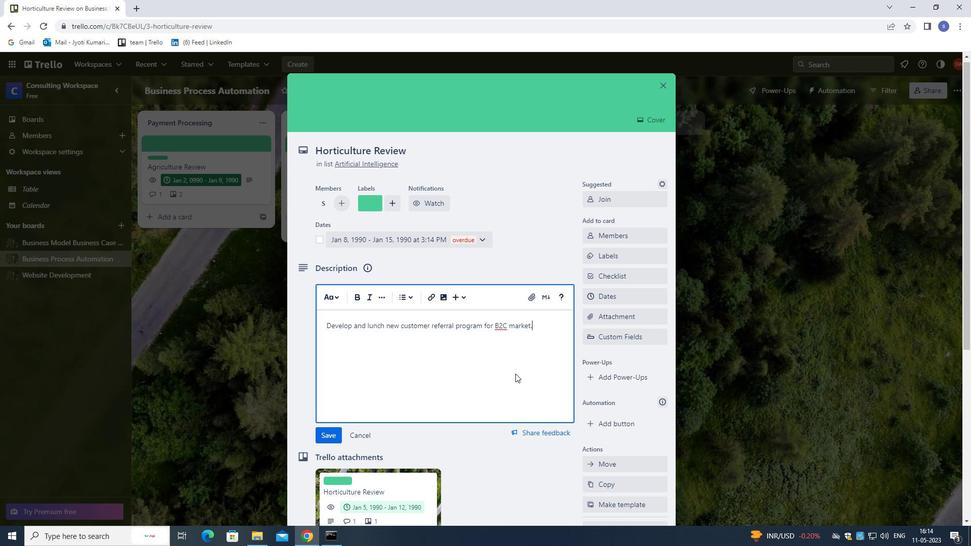 
Action: Mouse moved to (516, 376)
Screenshot: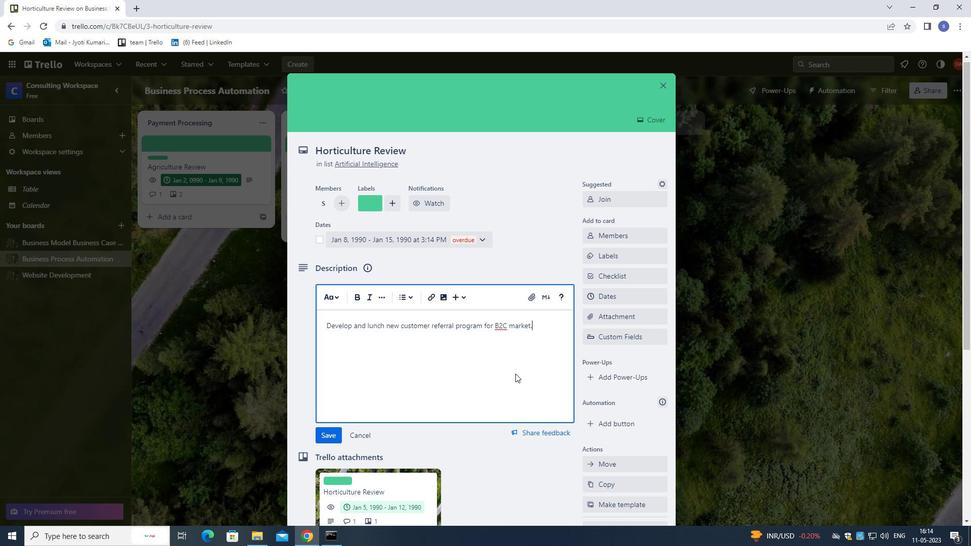 
Action: Mouse scrolled (516, 376) with delta (0, 0)
Screenshot: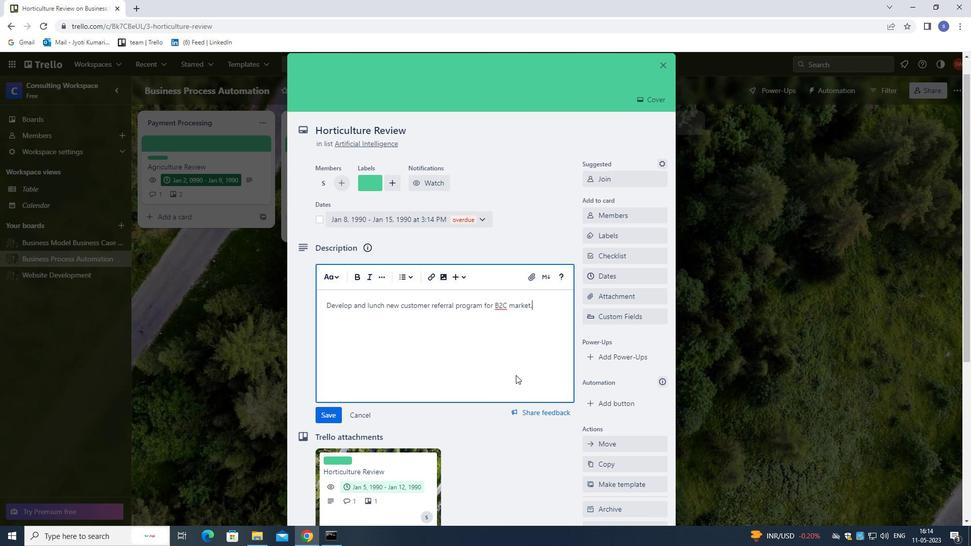 
Action: Mouse moved to (513, 374)
Screenshot: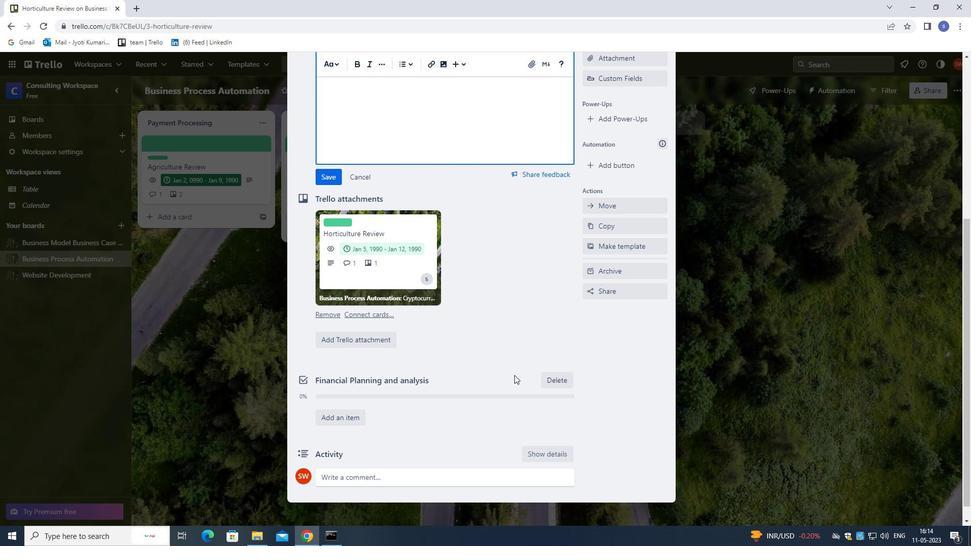 
Action: Mouse scrolled (513, 374) with delta (0, 0)
Screenshot: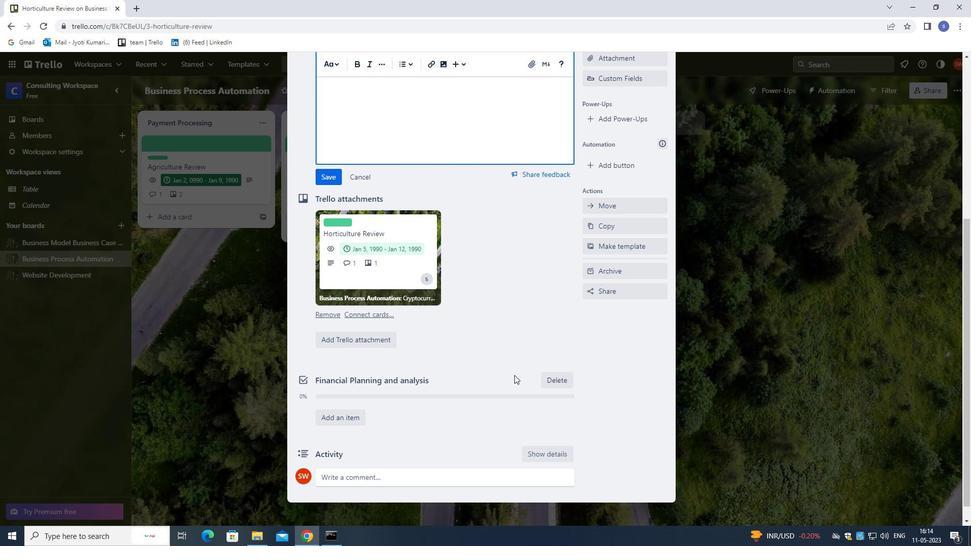 
Action: Mouse moved to (456, 458)
Screenshot: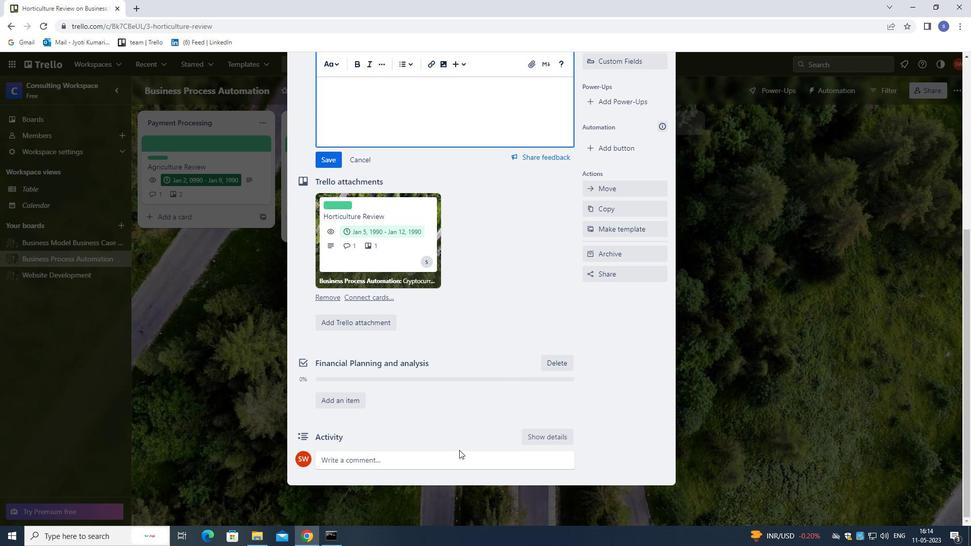 
Action: Mouse pressed left at (456, 458)
Screenshot: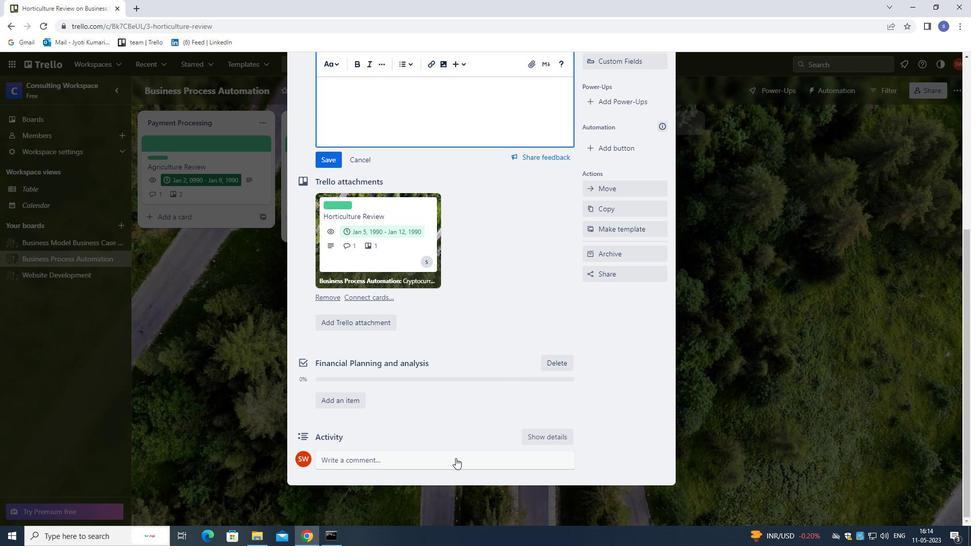 
Action: Mouse moved to (452, 461)
Screenshot: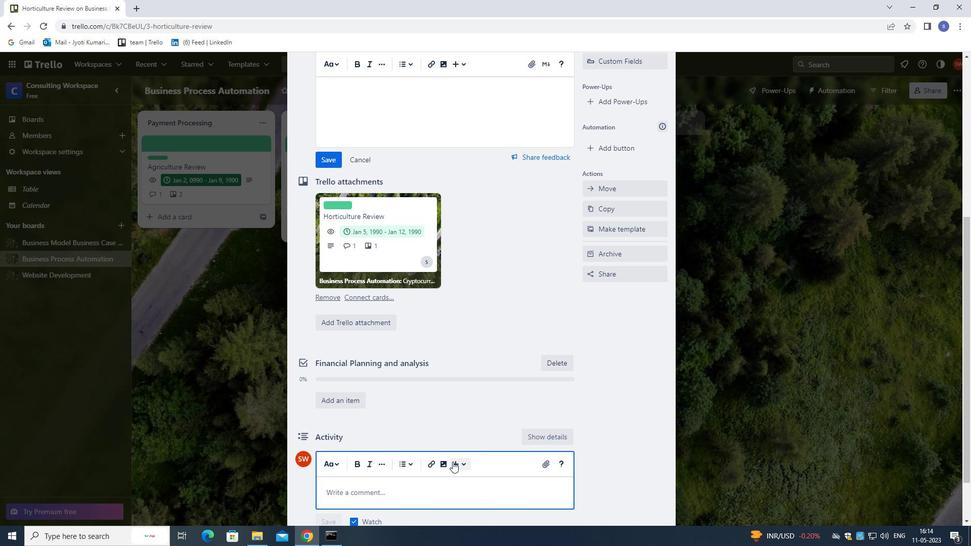 
Action: Key pressed <Key.shift>THIS<Key.space>TASK<Key.space>PRED<Key.backspace>SENTS<Key.space>
Screenshot: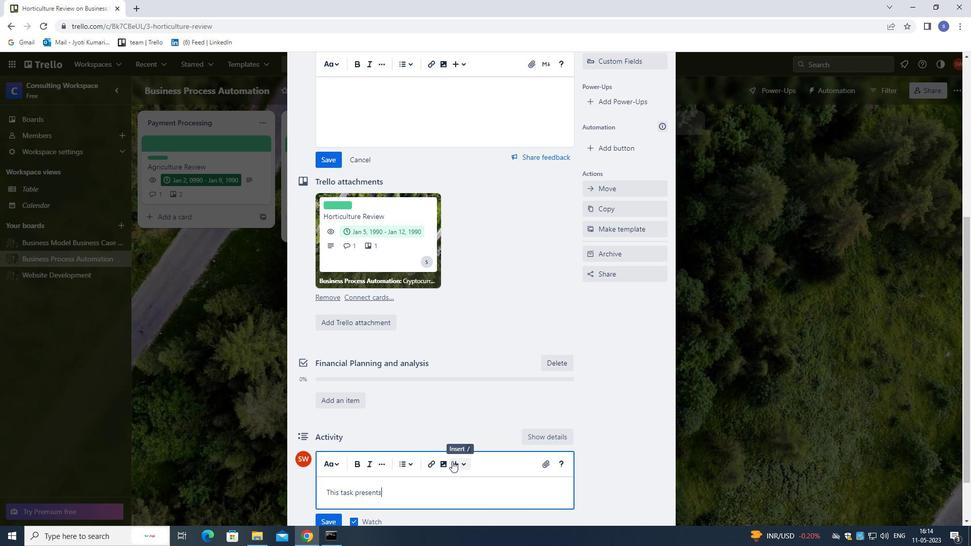 
Action: Mouse moved to (452, 461)
Screenshot: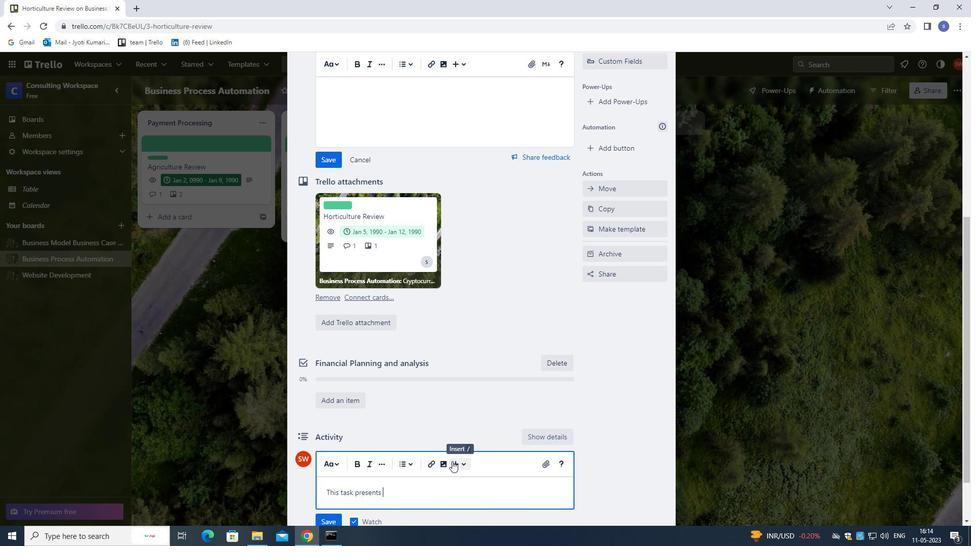 
Action: Key pressed AN<Key.space>OPPORTUNITY<Key.space>TO<Key.space>DEMONSTRATE<Key.space>OUR<Key.space>LEADERSHIP<Key.space>AND<Key.space>DECISION<Key.space><Key.backspace>-MAKING<Key.space>SKILLS<Key.space>,<Key.space>MAKING<Key.space>INFORMED<Key.space>CHOICES<Key.space>AND<Key.space>TAKING<Key.space>ACTION.
Screenshot: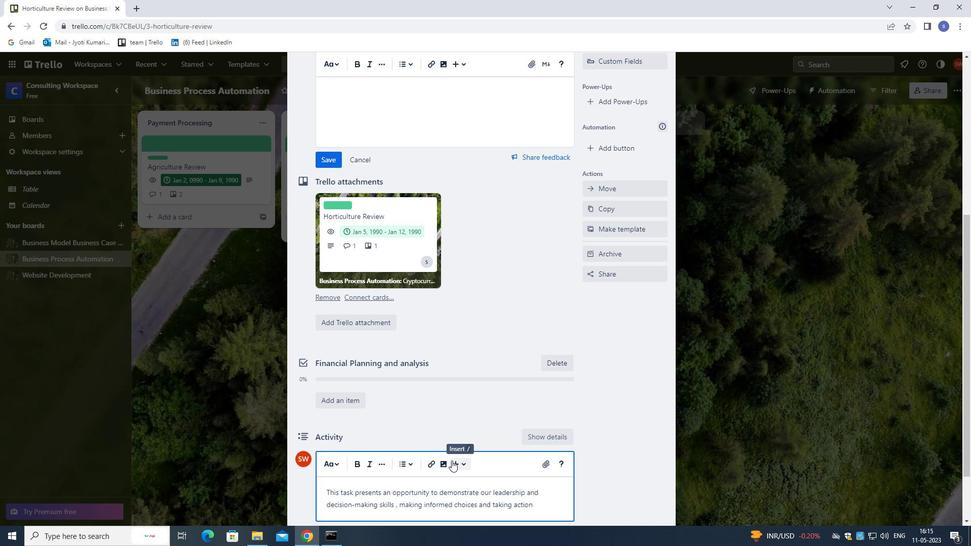 
Action: Mouse moved to (335, 164)
Screenshot: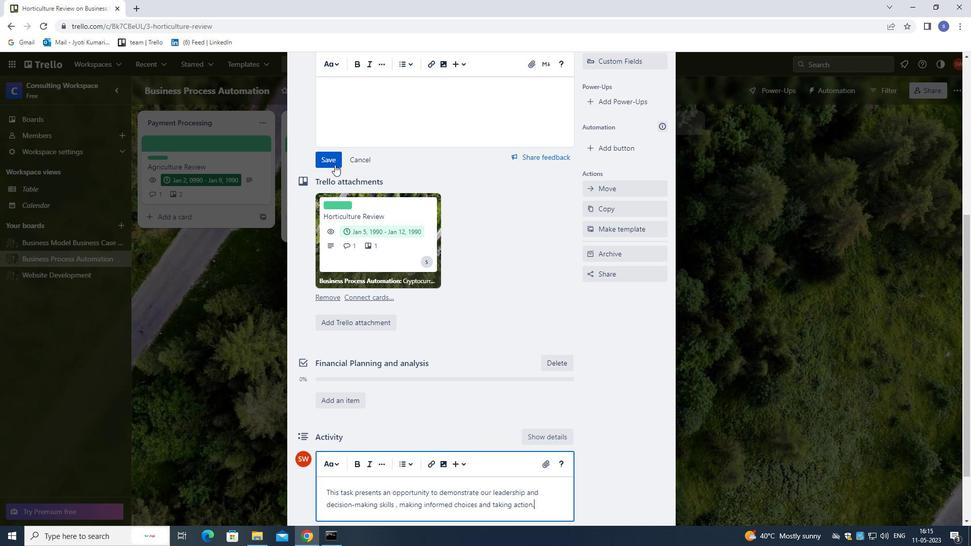 
Action: Mouse pressed left at (335, 164)
Screenshot: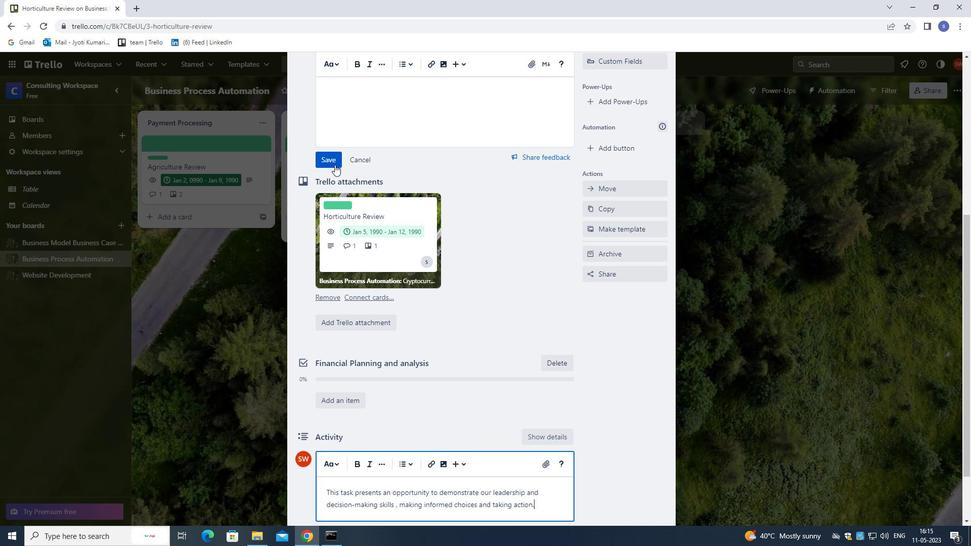
Action: Mouse moved to (405, 259)
Screenshot: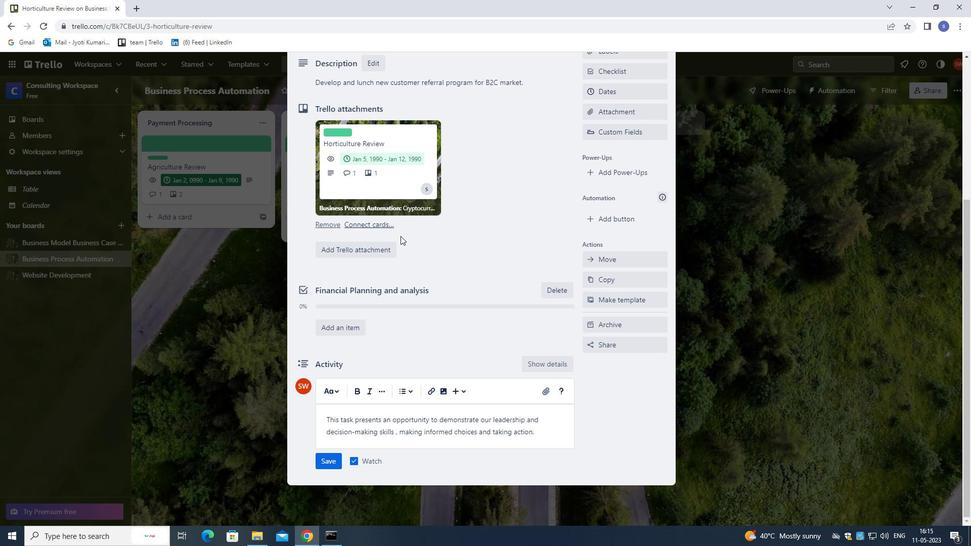 
Action: Mouse scrolled (405, 258) with delta (0, 0)
Screenshot: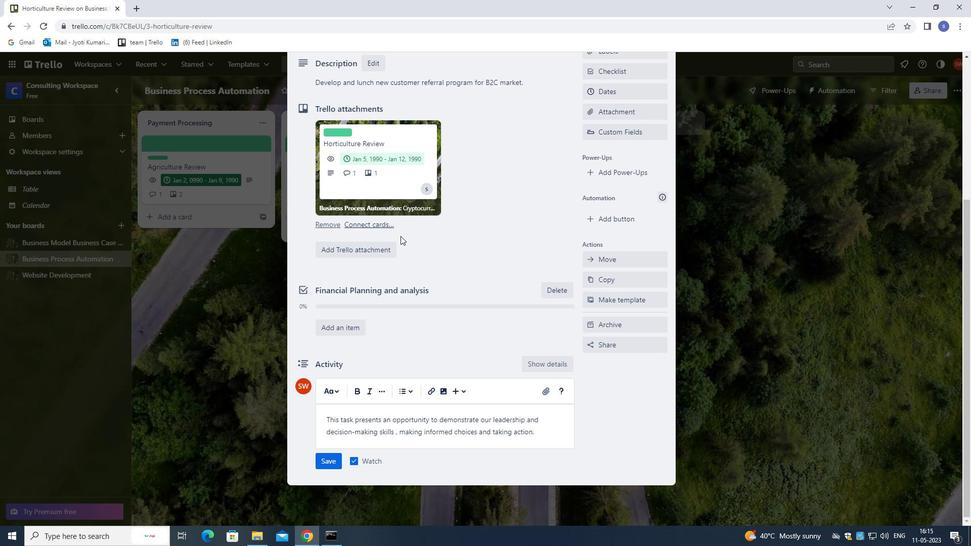 
Action: Mouse moved to (409, 270)
Screenshot: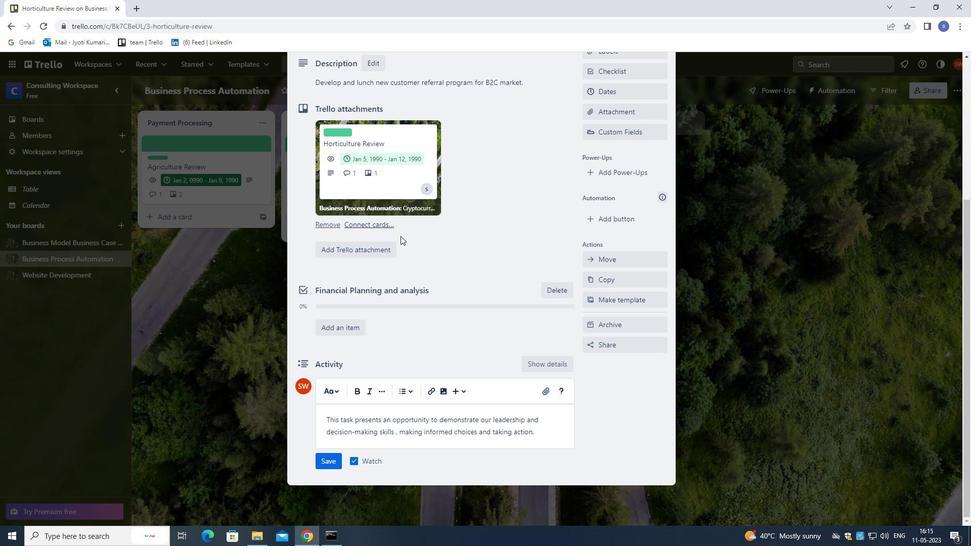 
Action: Mouse scrolled (409, 270) with delta (0, 0)
Screenshot: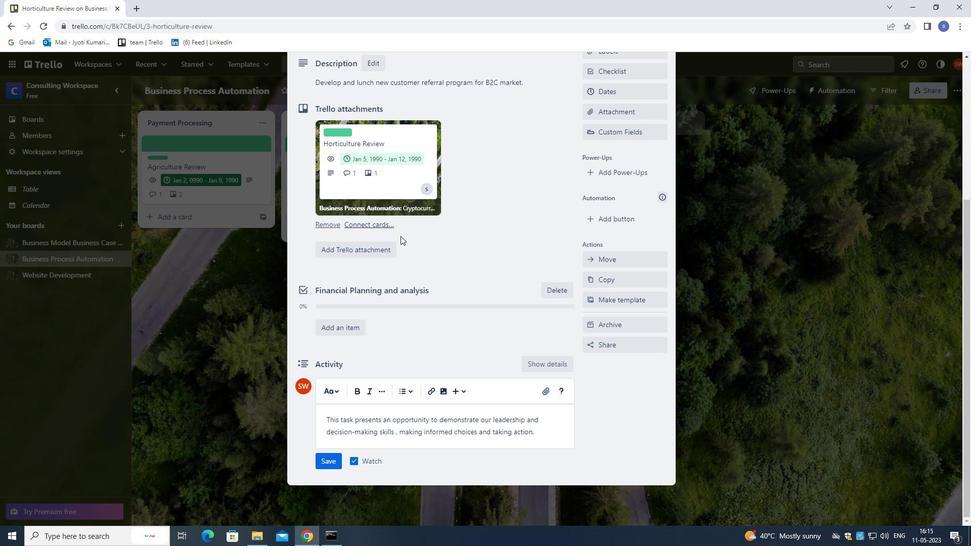 
Action: Mouse moved to (411, 275)
Screenshot: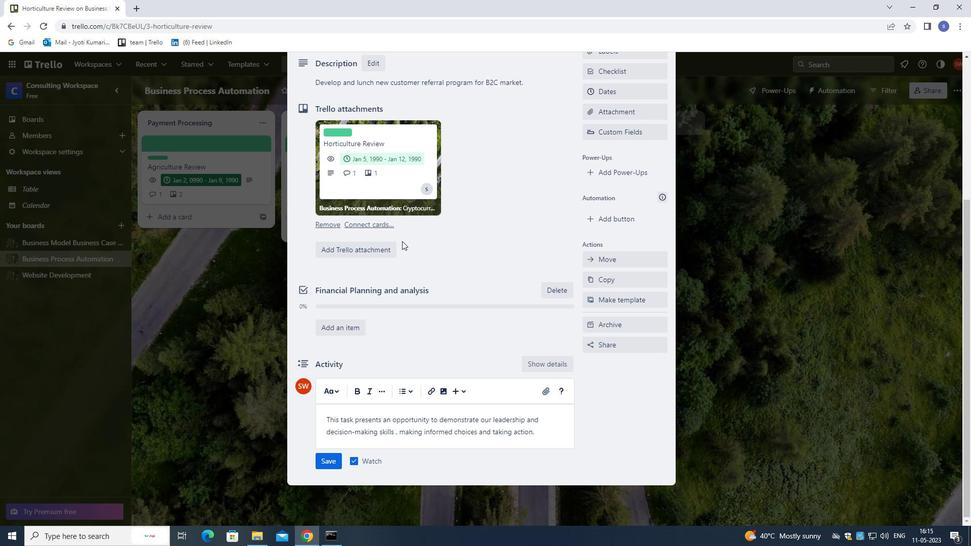 
Action: Mouse scrolled (411, 274) with delta (0, 0)
Screenshot: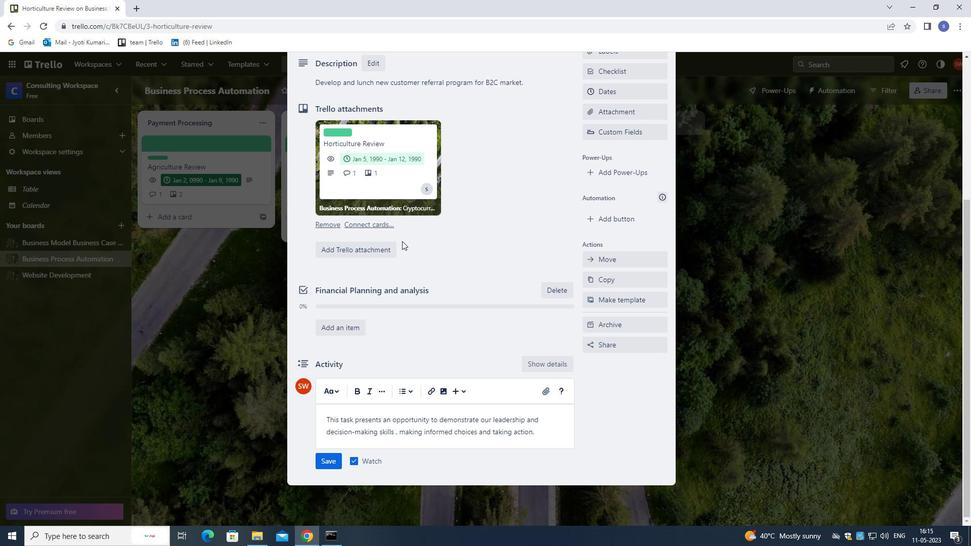 
Action: Mouse moved to (411, 276)
Screenshot: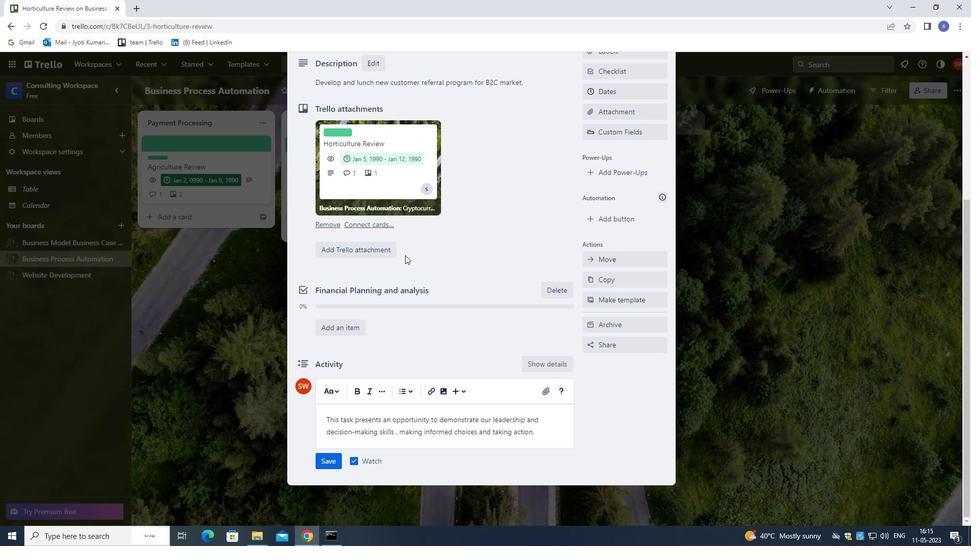 
Action: Mouse scrolled (411, 276) with delta (0, 0)
Screenshot: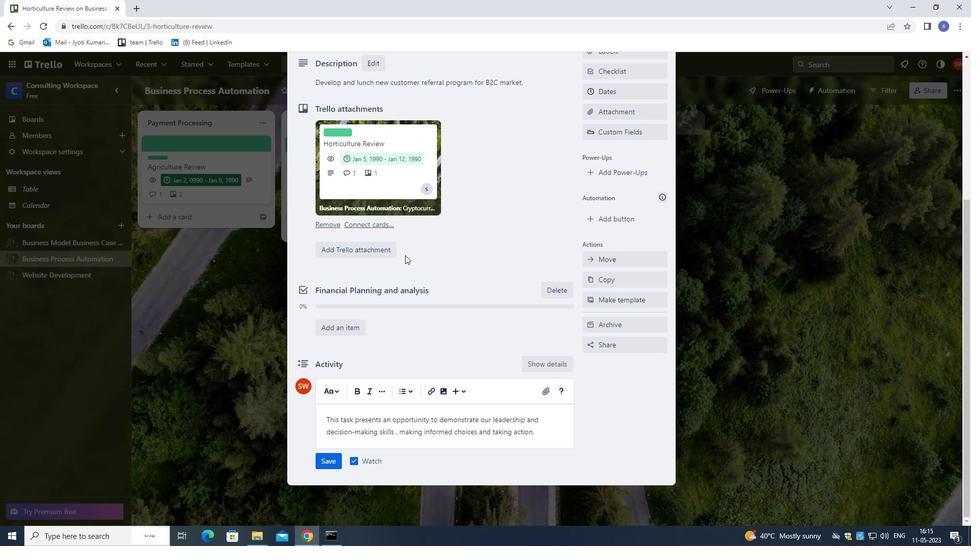 
Action: Mouse moved to (412, 281)
Screenshot: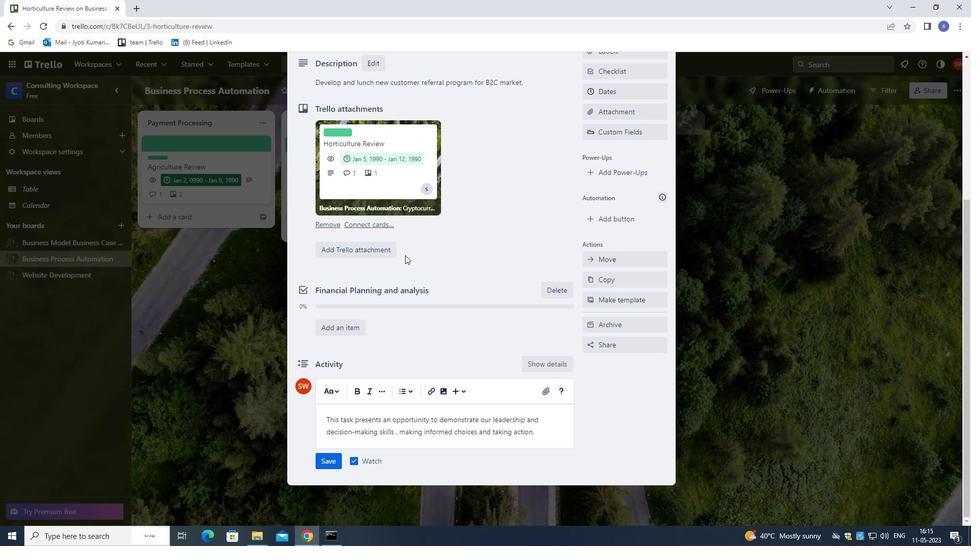 
Action: Mouse scrolled (412, 280) with delta (0, 0)
Screenshot: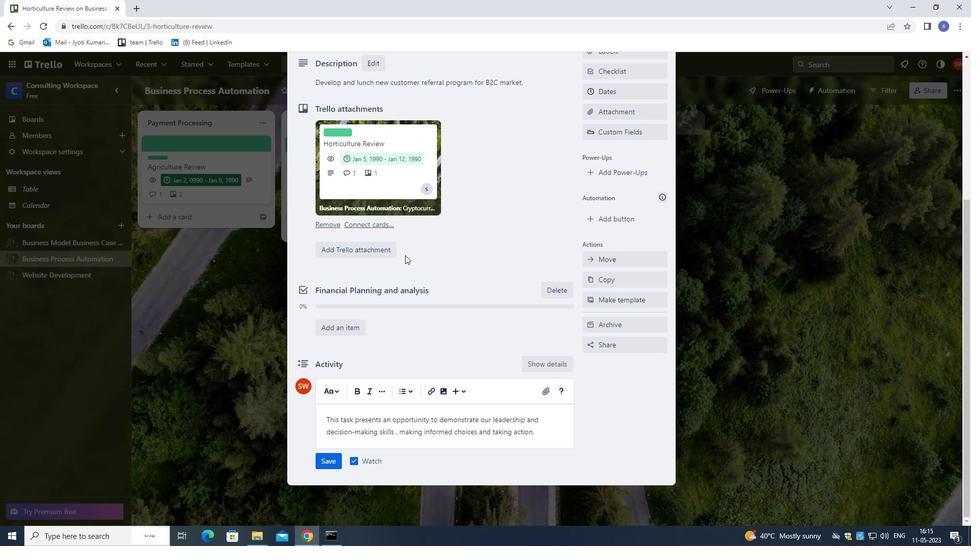 
Action: Mouse moved to (413, 285)
Screenshot: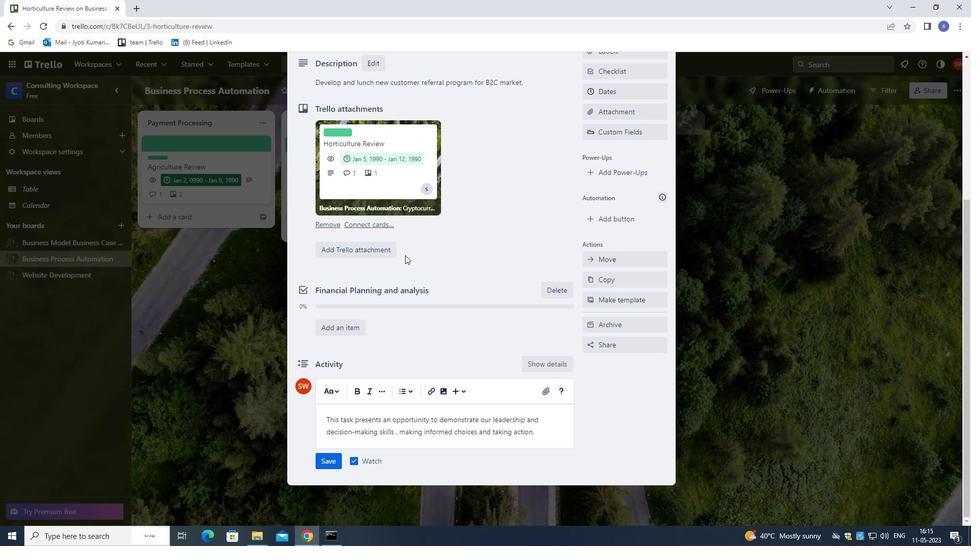 
Action: Mouse scrolled (413, 284) with delta (0, 0)
Screenshot: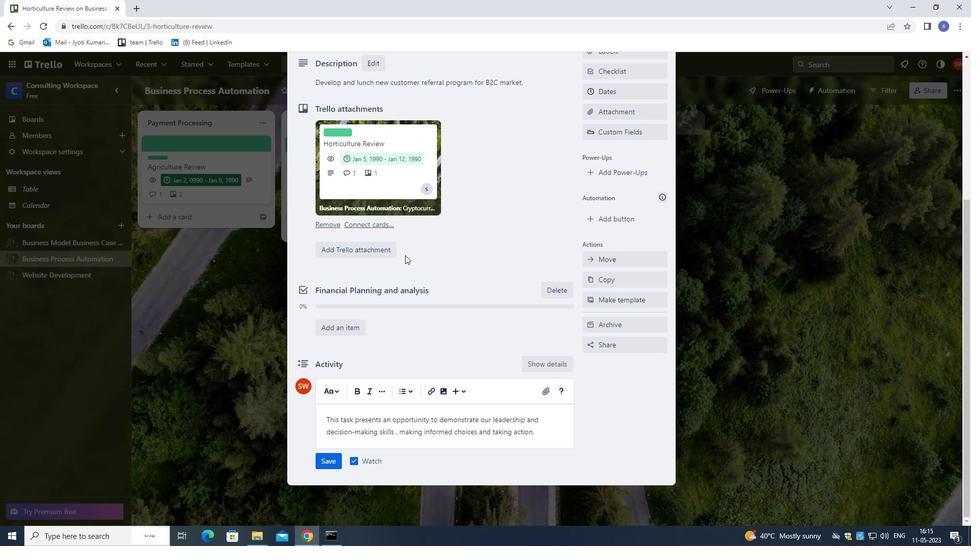 
Action: Mouse moved to (335, 459)
Screenshot: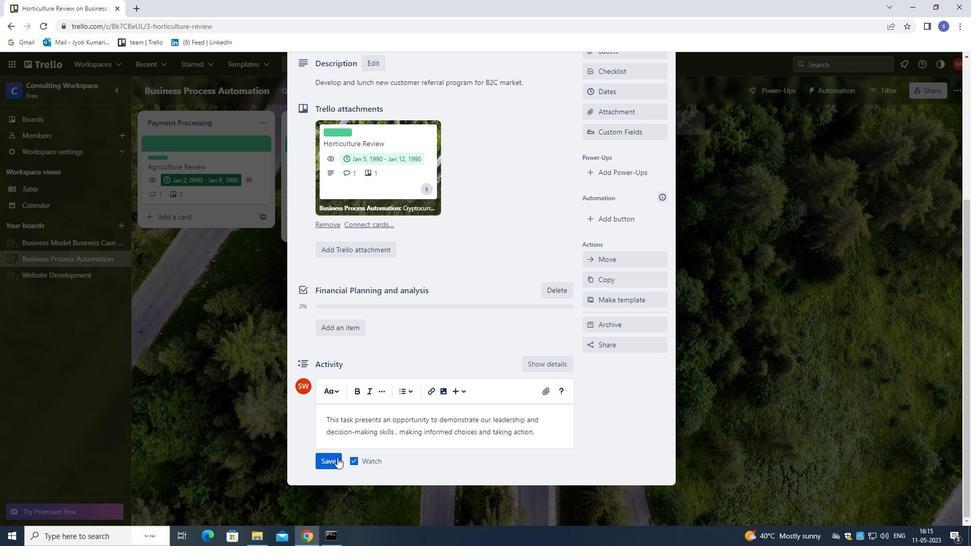
Action: Mouse pressed left at (335, 459)
Screenshot: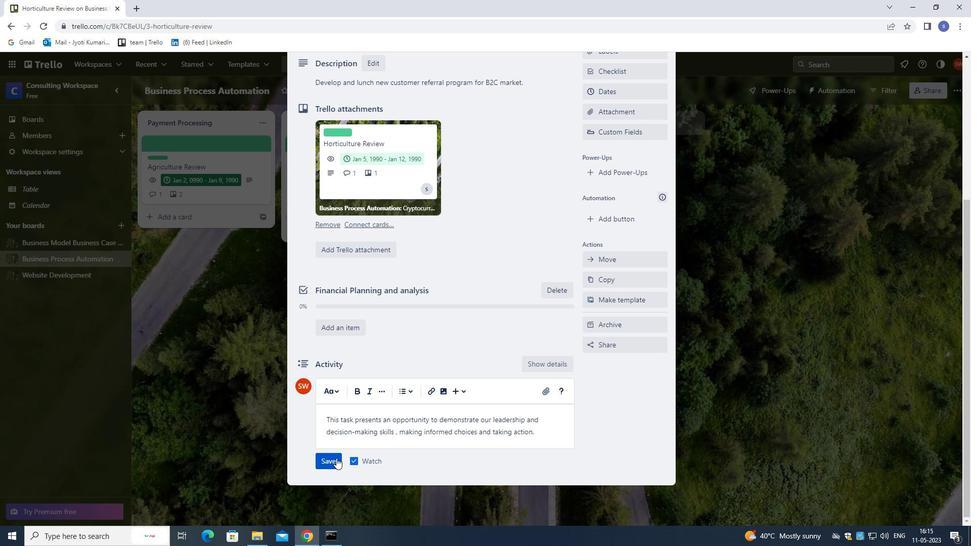 
Action: Mouse moved to (462, 360)
Screenshot: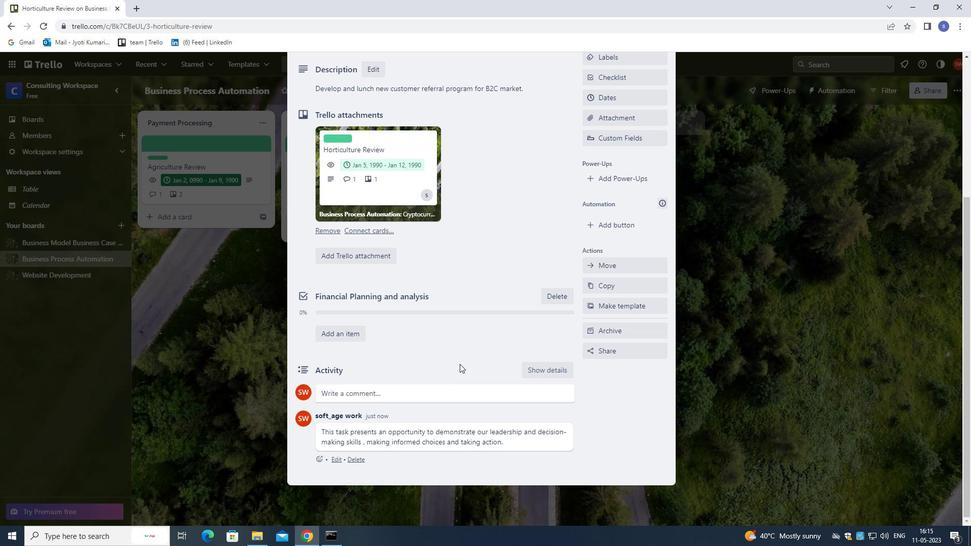 
